 Task: Create ChildIssue0000000568 as Child Issue of Issue Issue0000000284 in Backlog  in Scrum Project Project0000000057 in Jira. Create ChildIssue0000000569 as Child Issue of Issue Issue0000000285 in Backlog  in Scrum Project Project0000000057 in Jira. Create ChildIssue0000000570 as Child Issue of Issue Issue0000000285 in Backlog  in Scrum Project Project0000000057 in Jira. Create ChildIssue0000000571 as Child Issue of Issue Issue0000000286 in Backlog  in Scrum Project Project0000000058 in Jira. Create ChildIssue0000000572 as Child Issue of Issue Issue0000000286 in Backlog  in Scrum Project Project0000000058 in Jira
Action: Mouse moved to (121, 295)
Screenshot: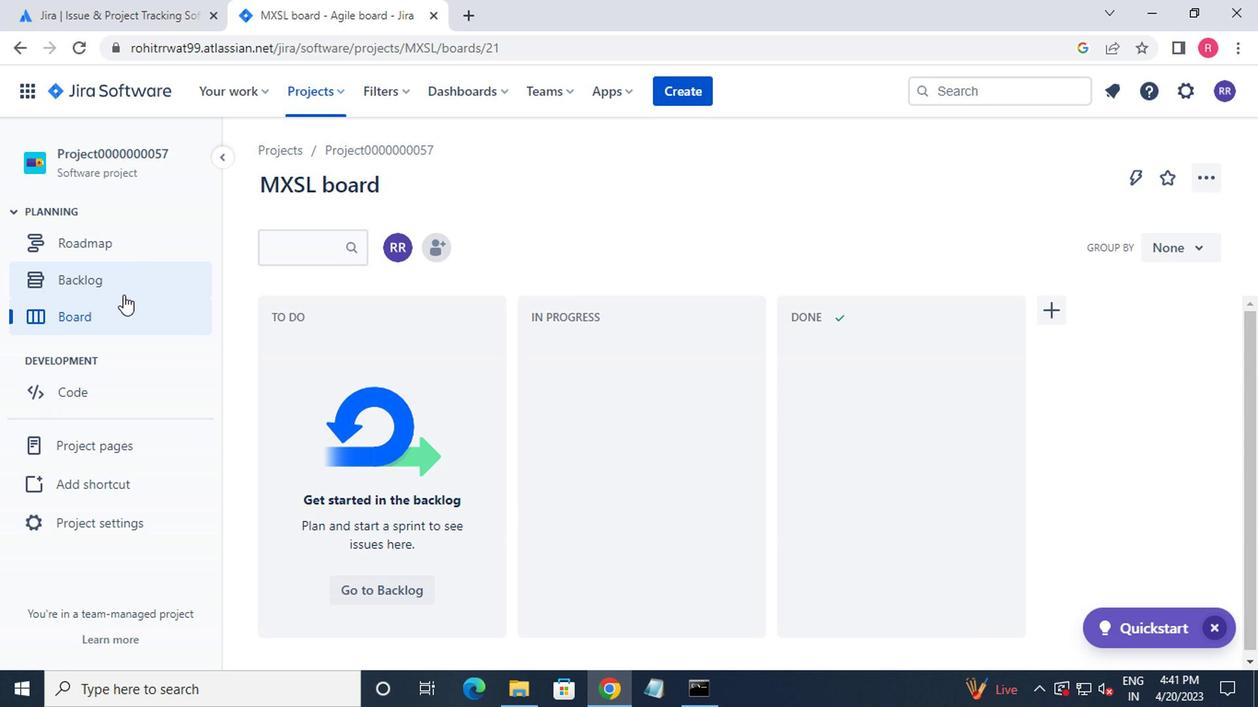 
Action: Mouse pressed left at (121, 295)
Screenshot: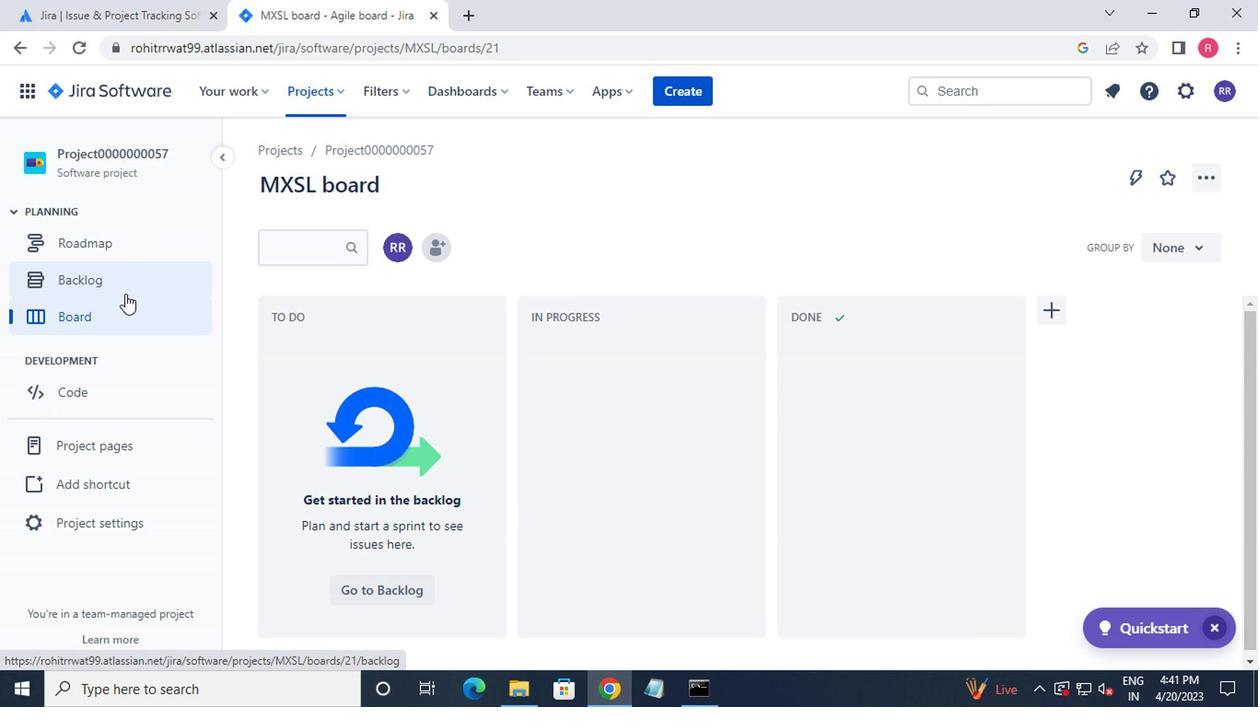 
Action: Mouse moved to (299, 321)
Screenshot: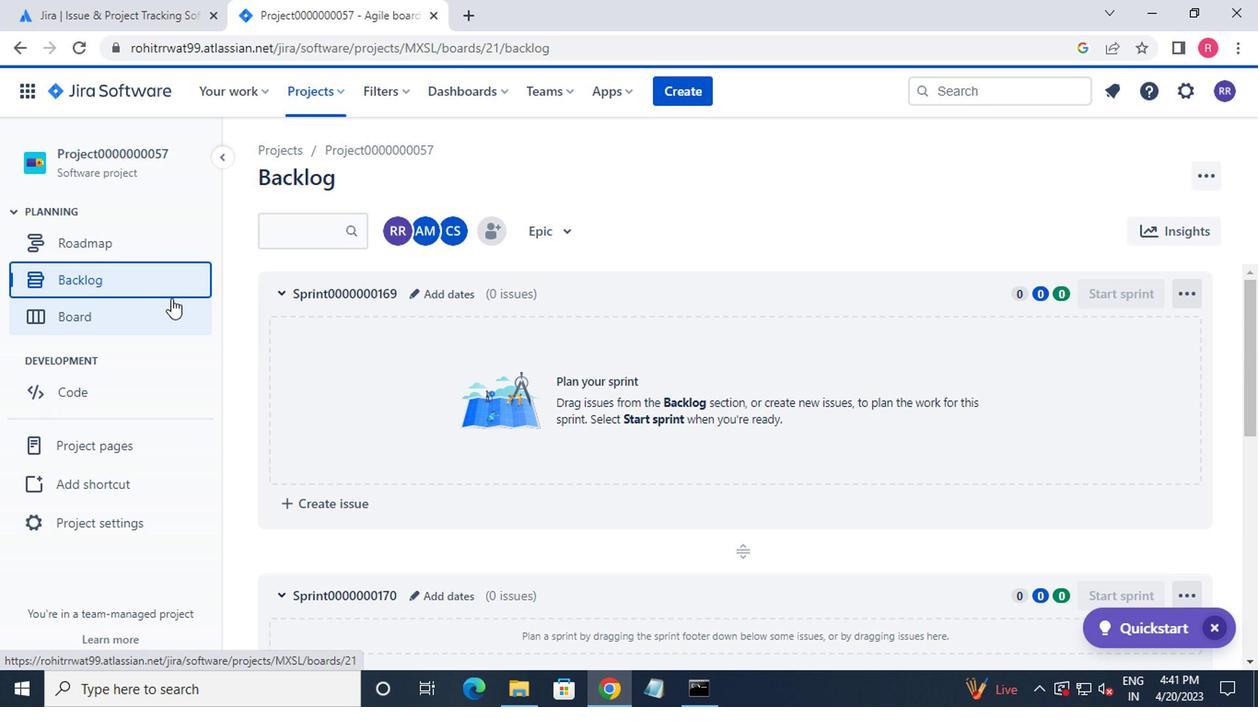
Action: Mouse scrolled (299, 320) with delta (0, 0)
Screenshot: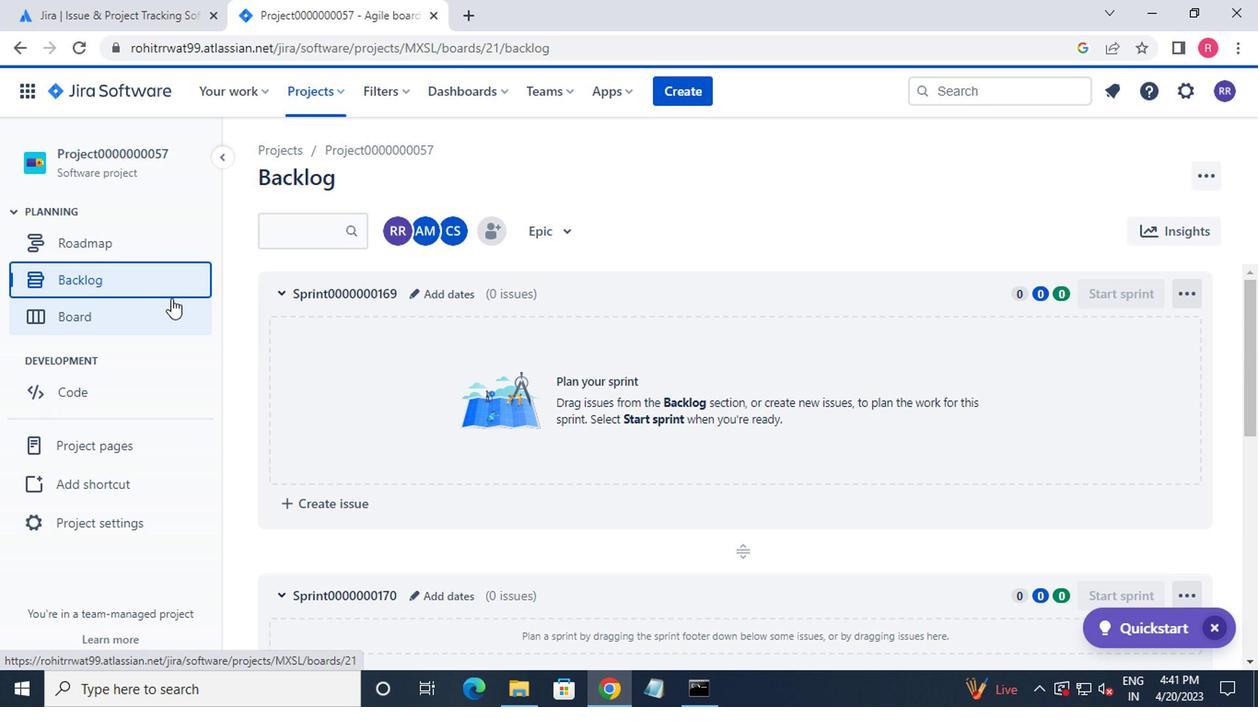 
Action: Mouse moved to (330, 321)
Screenshot: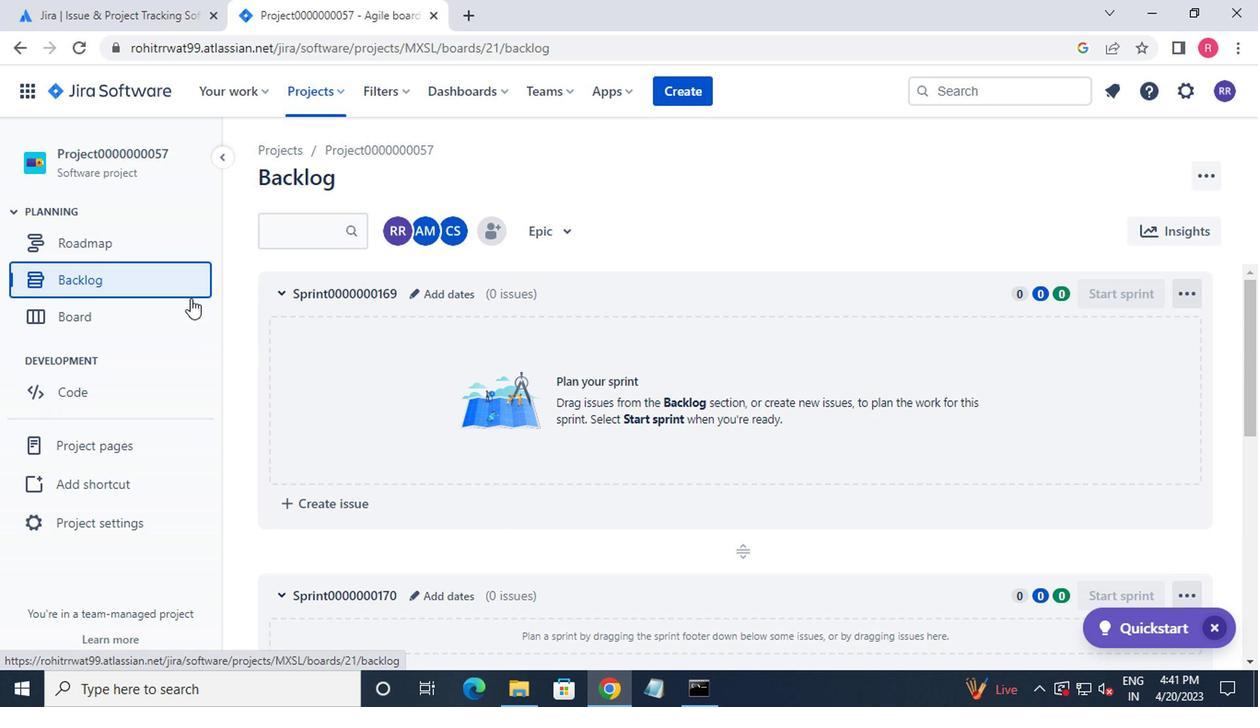 
Action: Mouse scrolled (330, 320) with delta (0, 0)
Screenshot: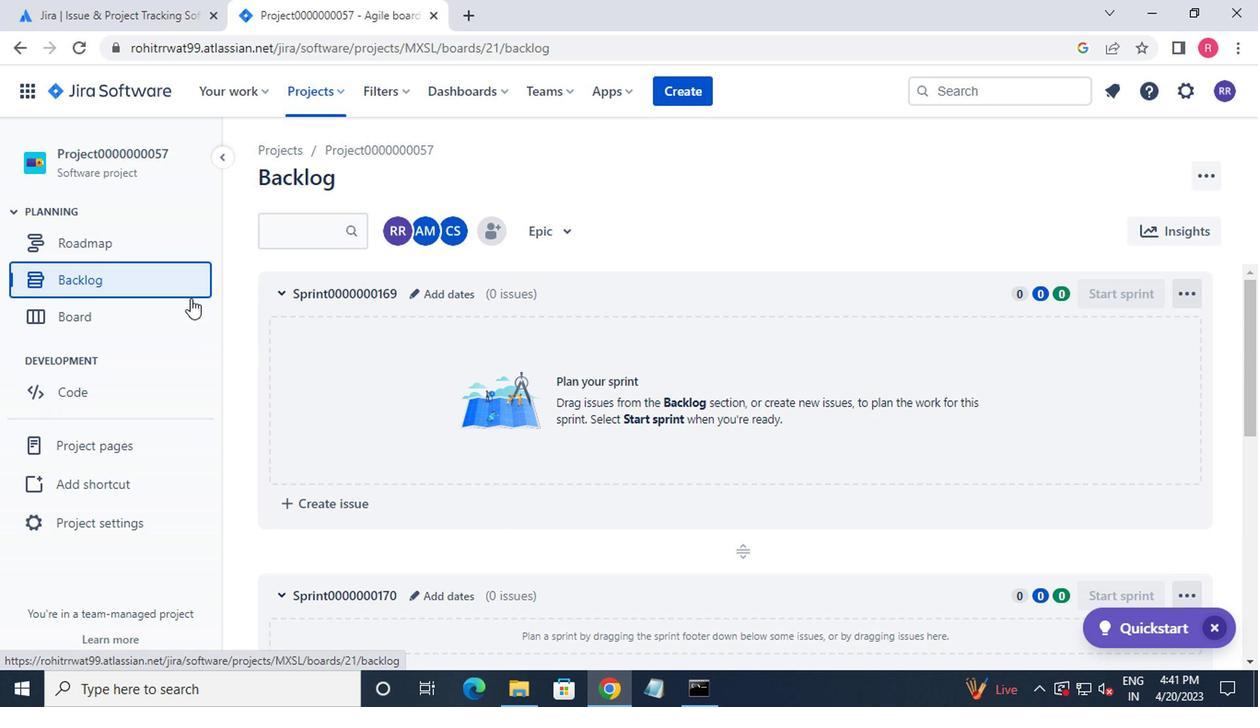 
Action: Mouse moved to (344, 320)
Screenshot: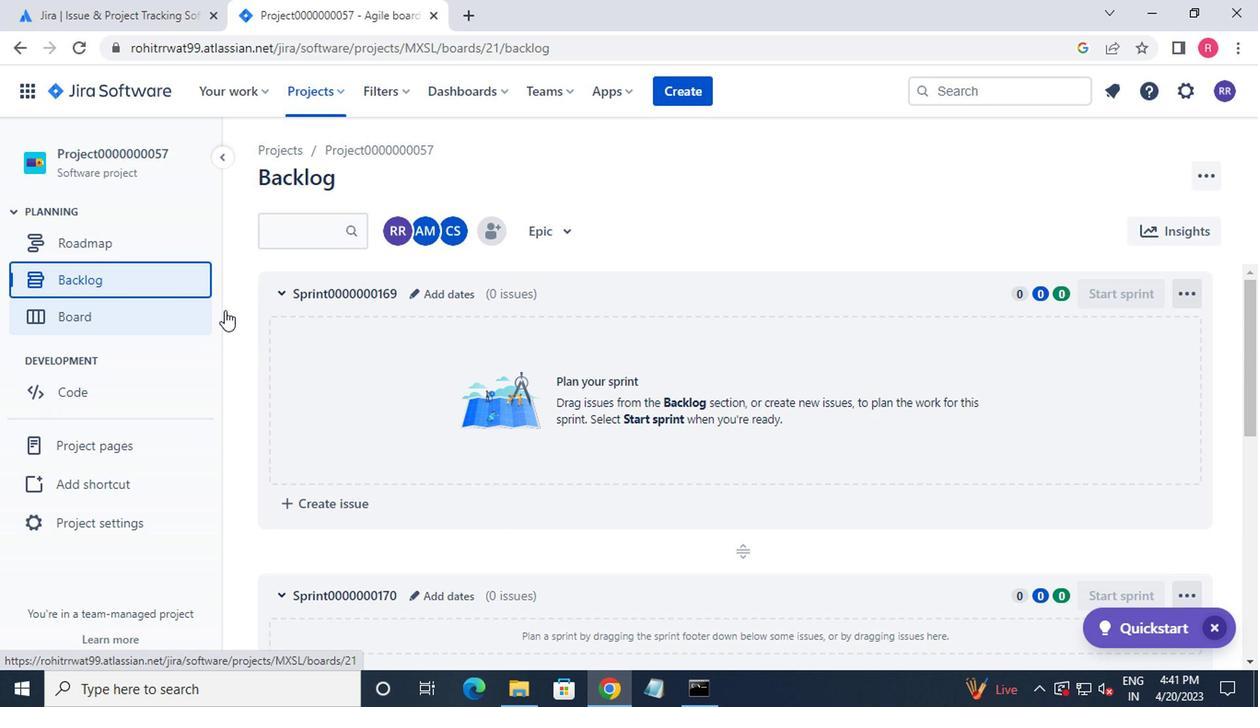 
Action: Mouse scrolled (344, 319) with delta (0, -1)
Screenshot: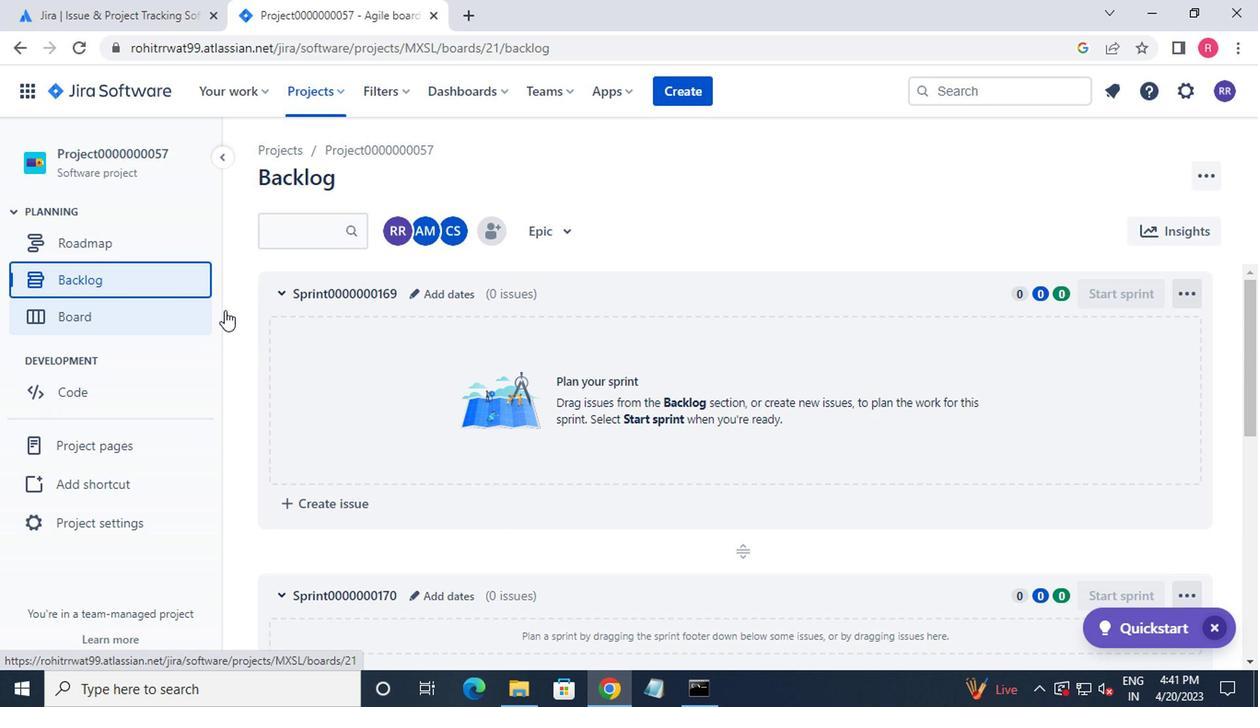 
Action: Mouse moved to (355, 320)
Screenshot: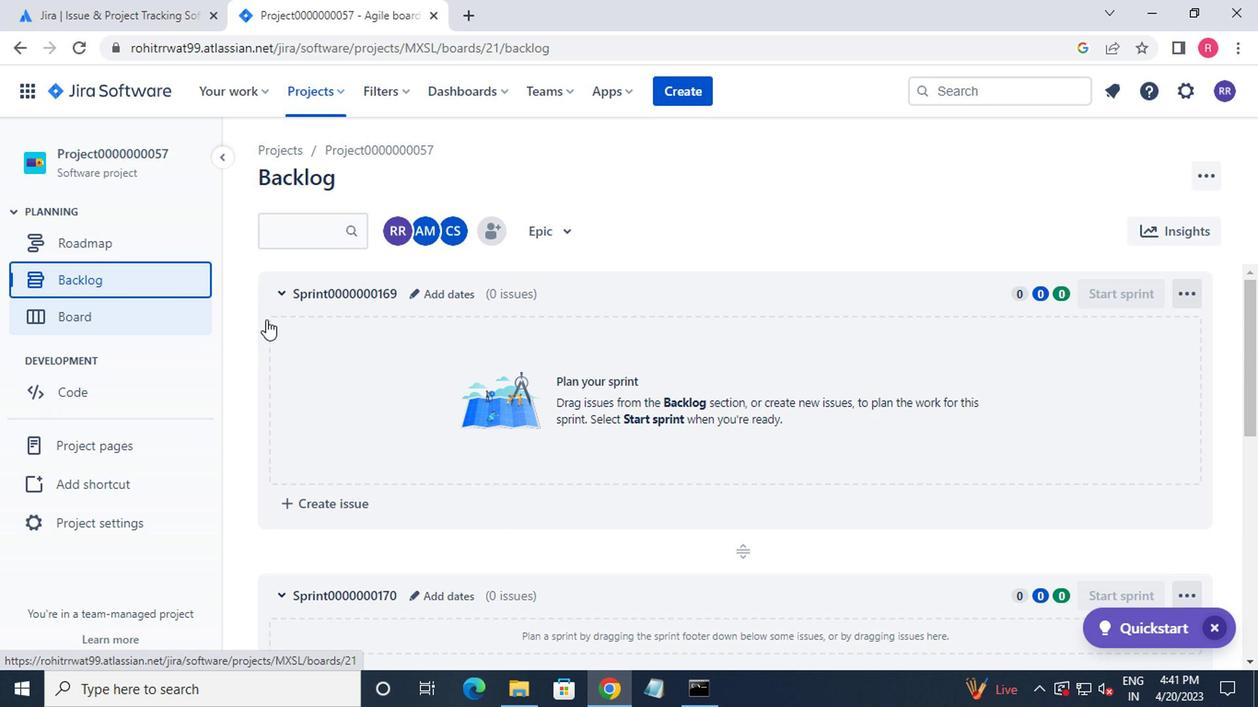 
Action: Mouse scrolled (355, 319) with delta (0, -1)
Screenshot: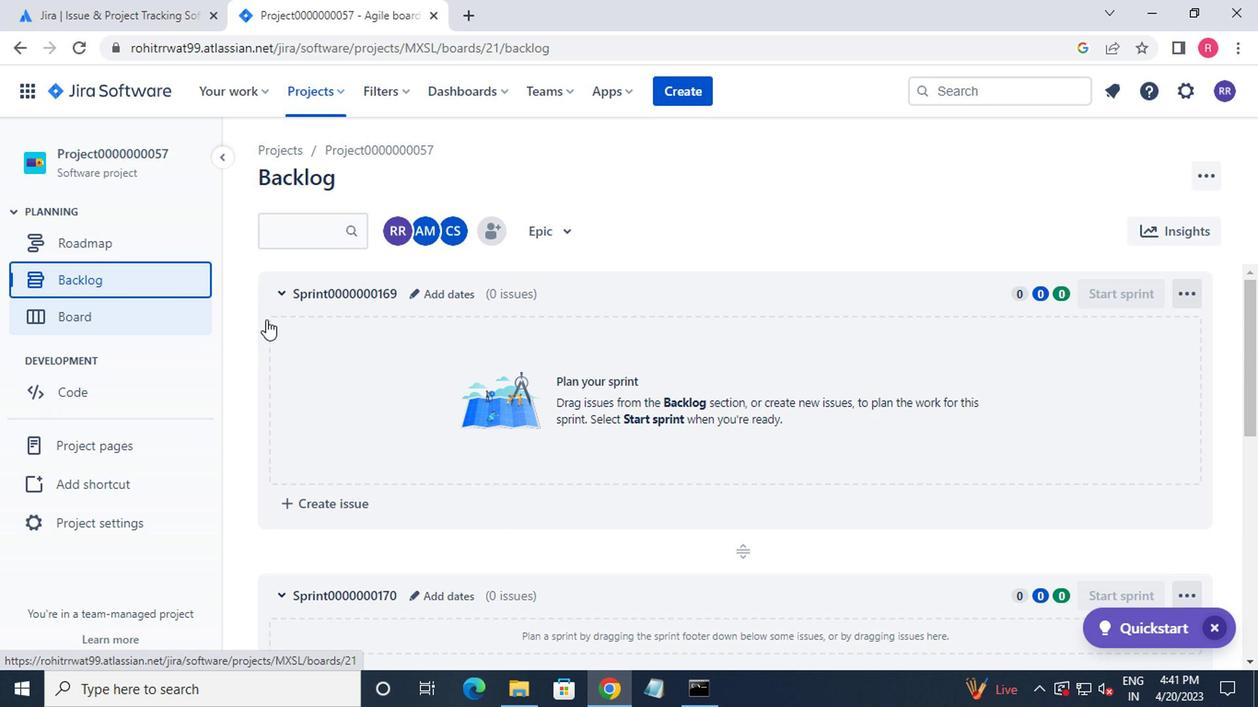 
Action: Mouse moved to (355, 320)
Screenshot: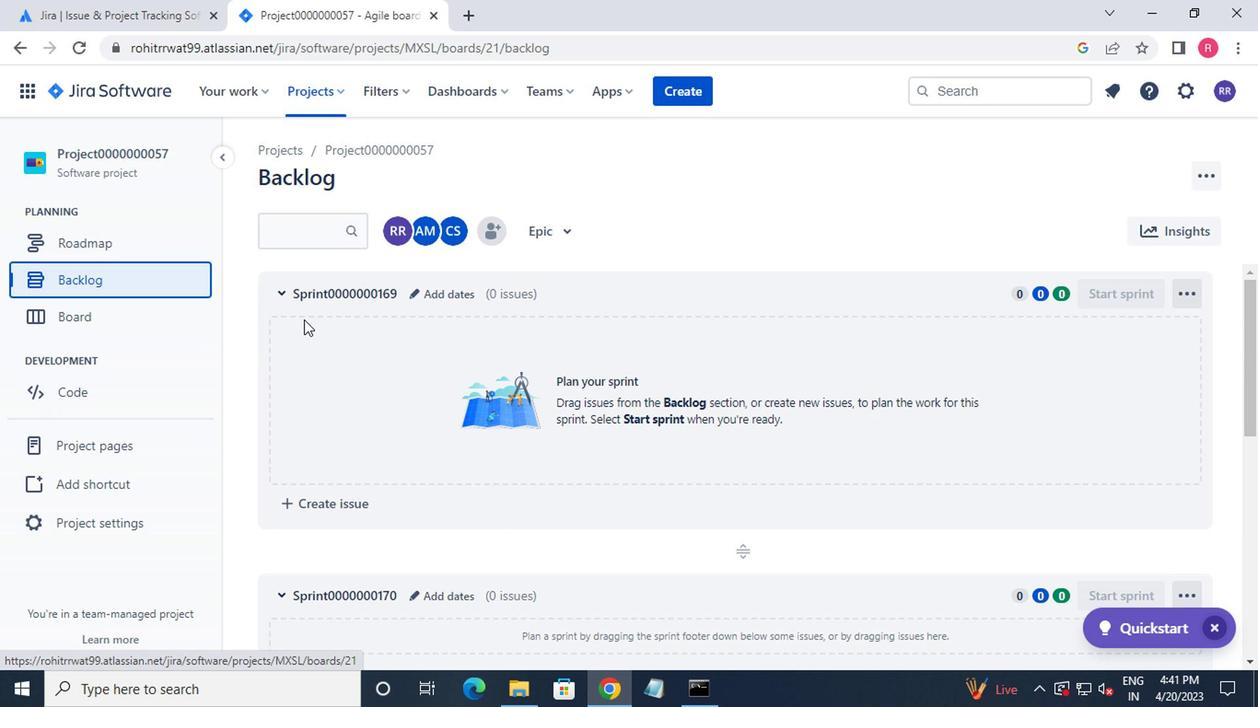 
Action: Mouse scrolled (355, 319) with delta (0, -1)
Screenshot: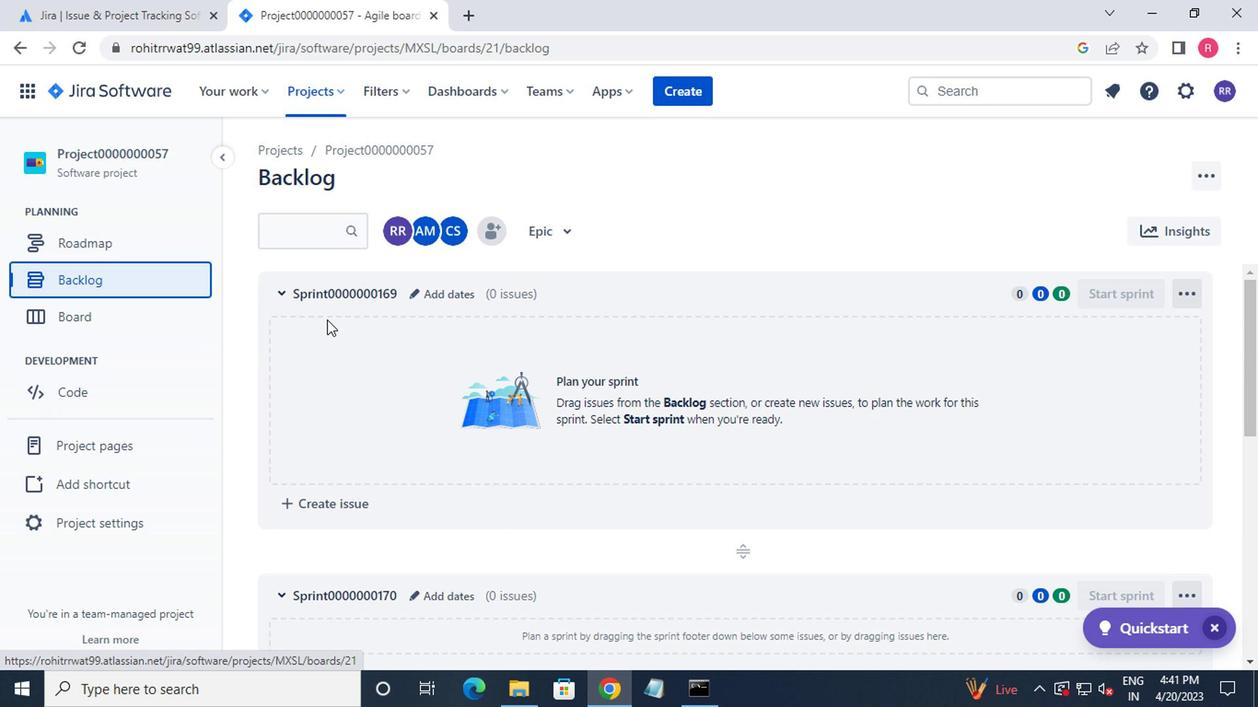 
Action: Mouse moved to (429, 387)
Screenshot: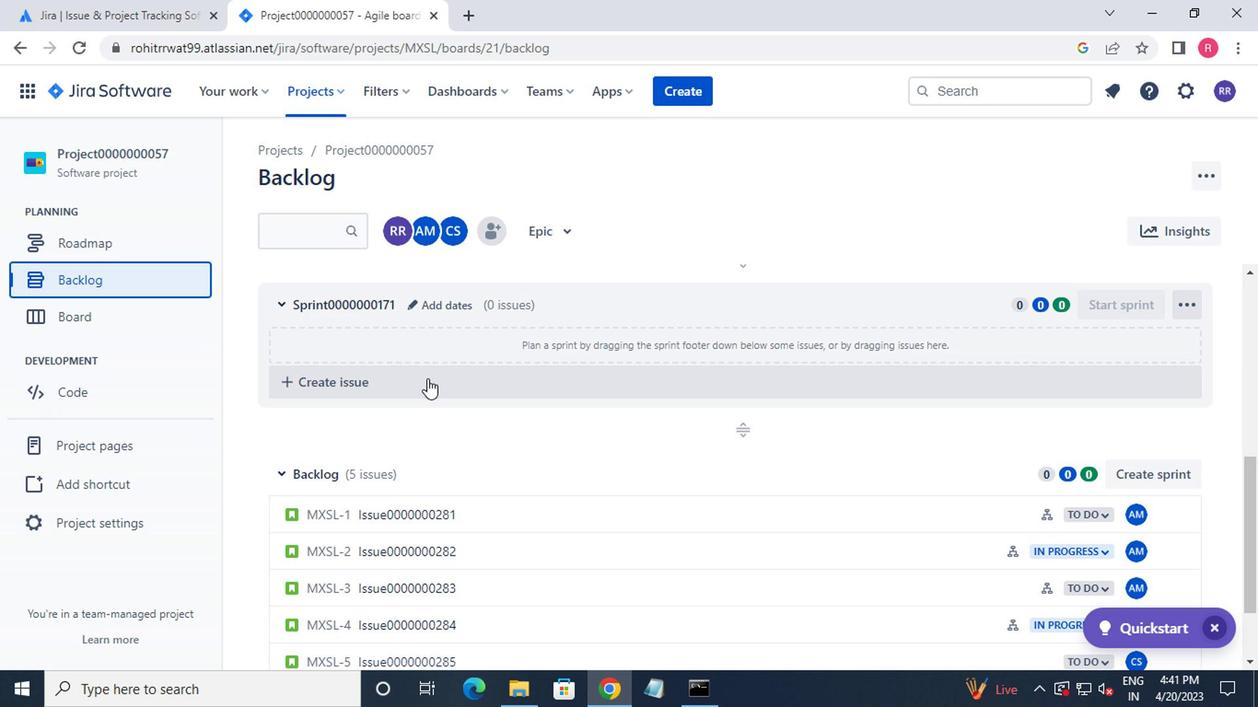 
Action: Mouse scrolled (429, 386) with delta (0, 0)
Screenshot: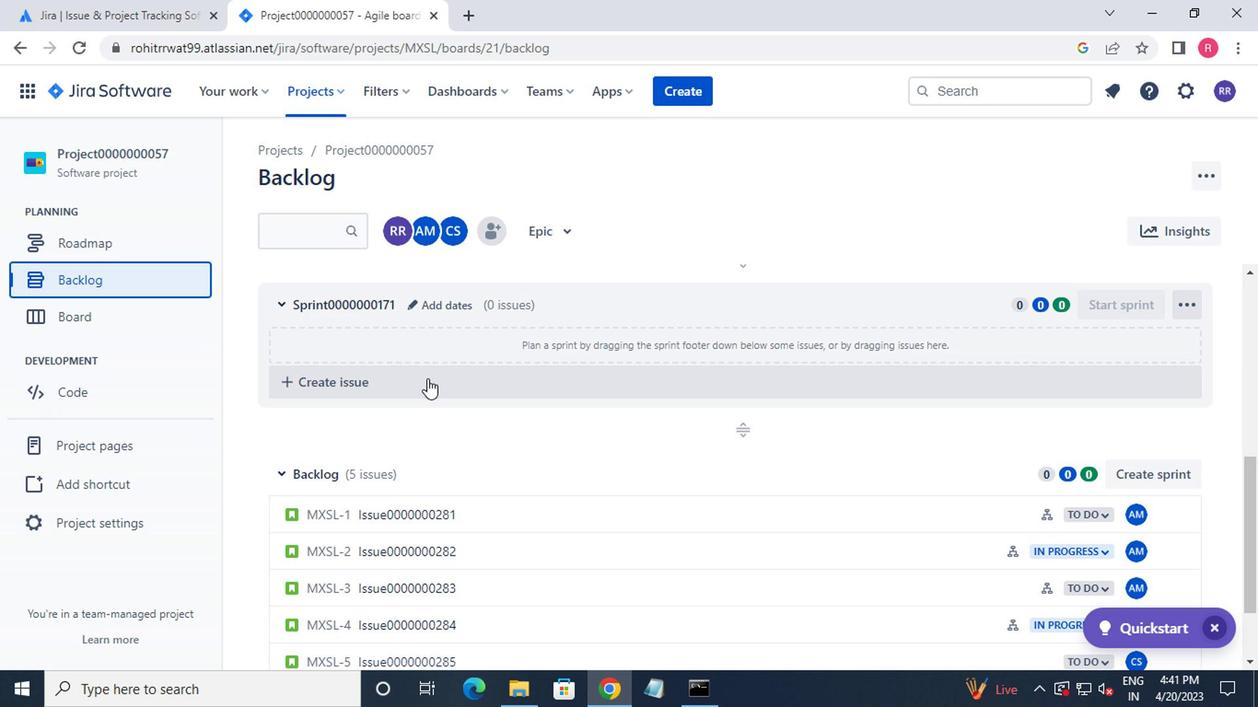 
Action: Mouse moved to (432, 389)
Screenshot: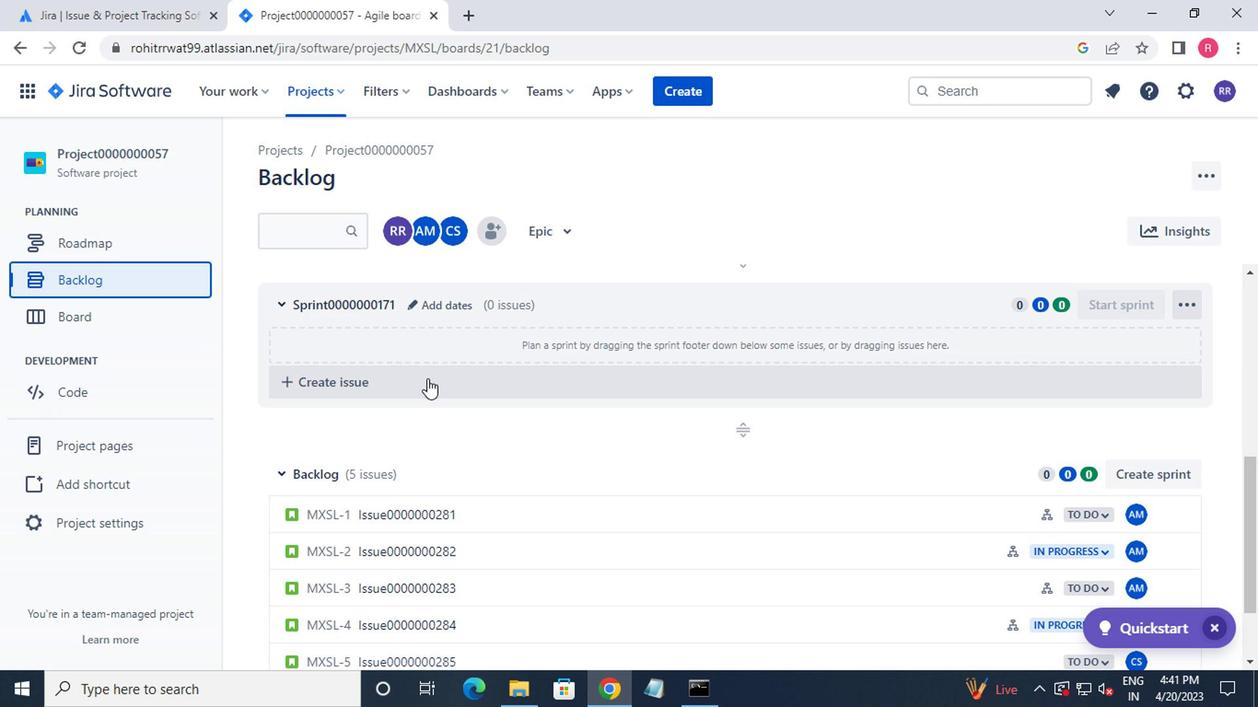 
Action: Mouse scrolled (432, 387) with delta (0, -1)
Screenshot: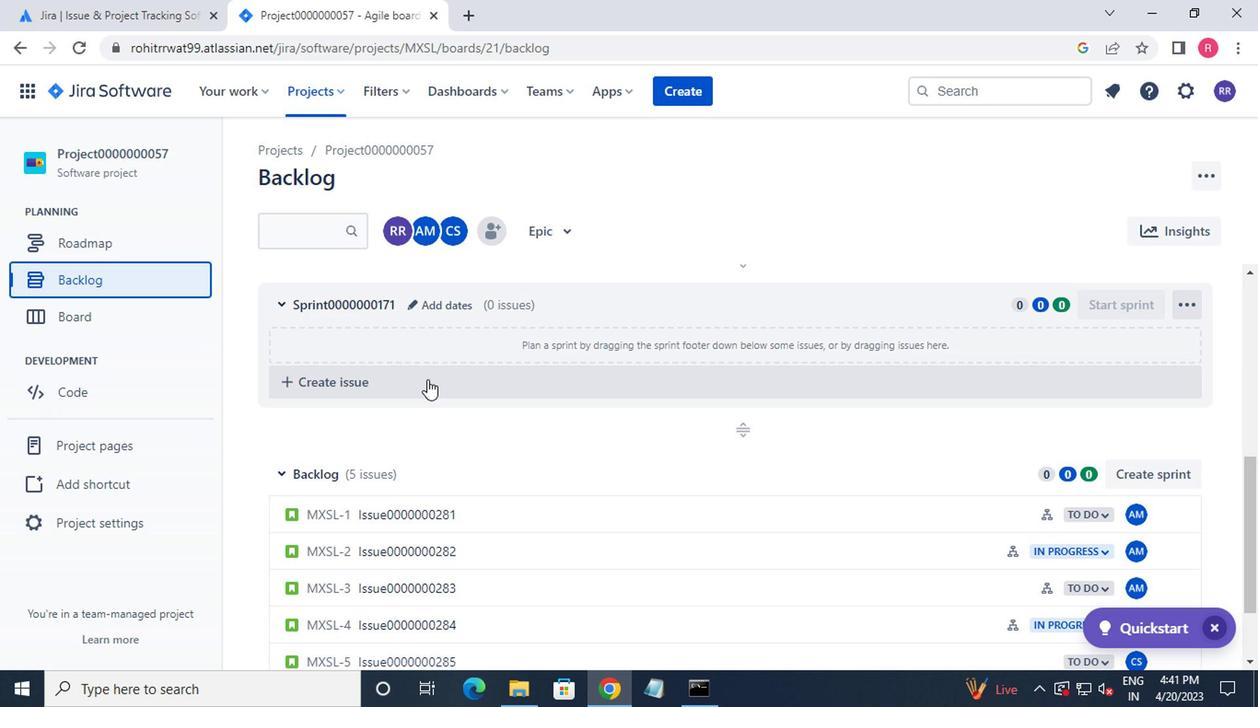 
Action: Mouse moved to (784, 523)
Screenshot: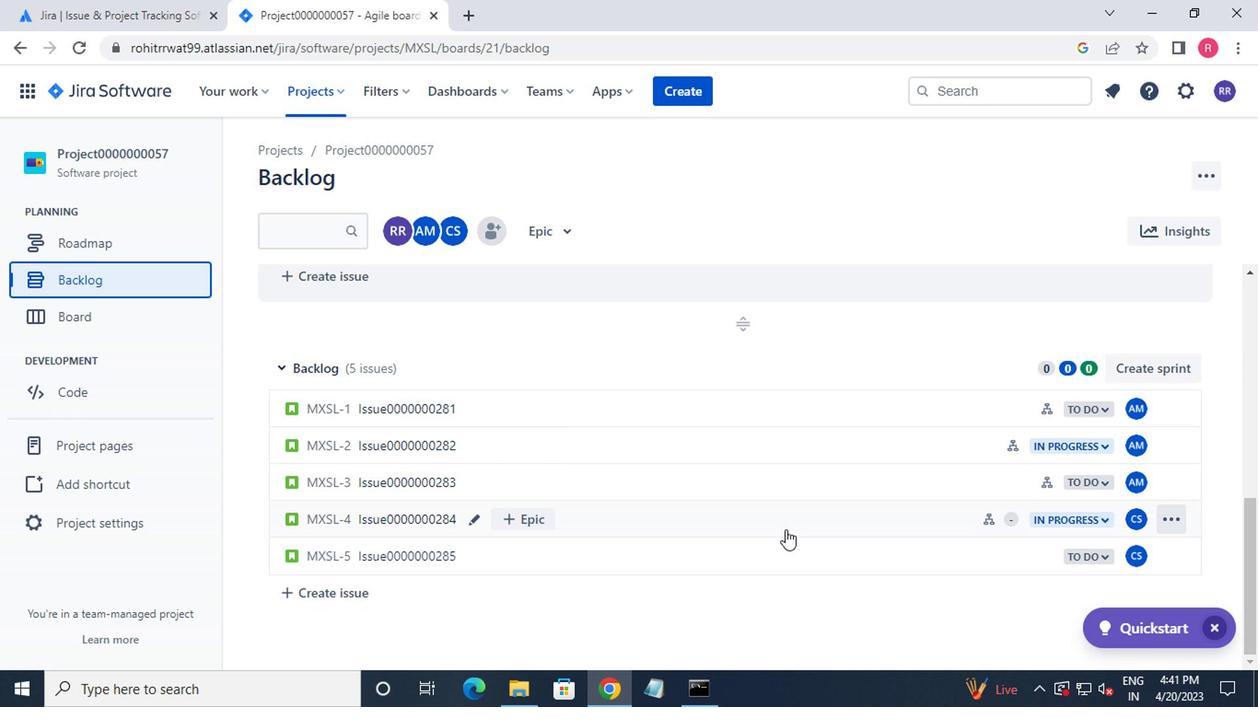 
Action: Mouse pressed left at (784, 523)
Screenshot: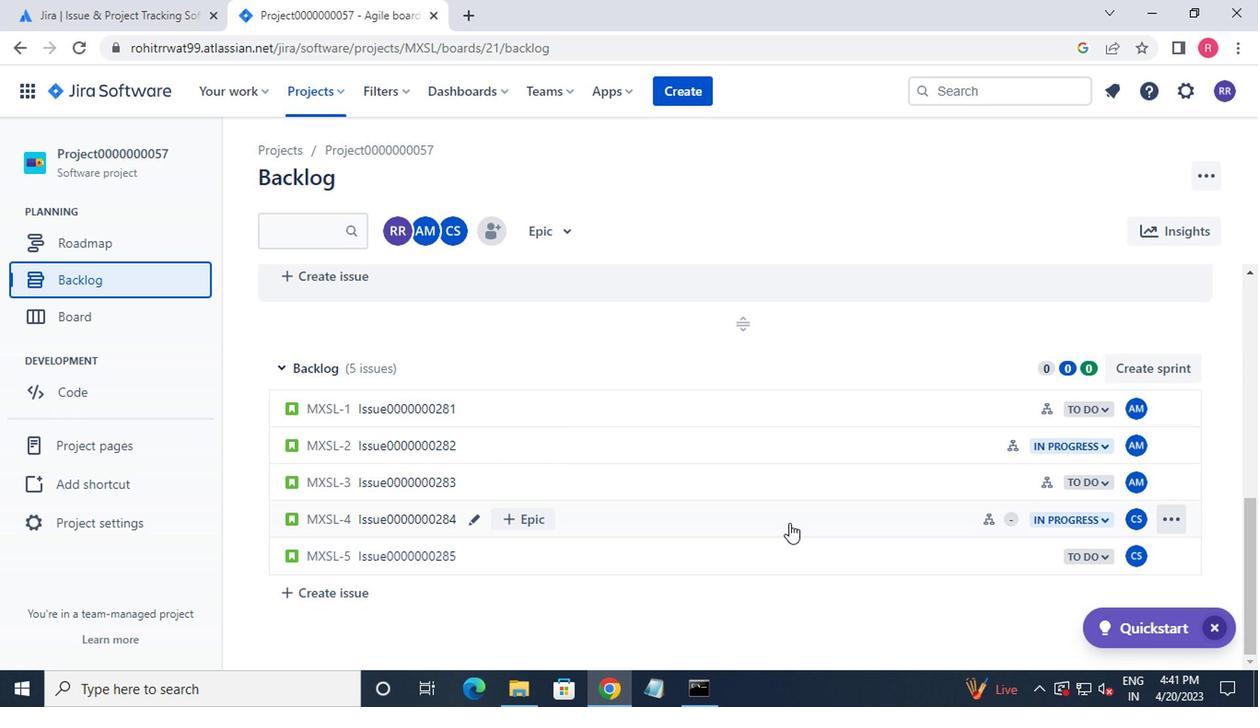 
Action: Mouse moved to (927, 368)
Screenshot: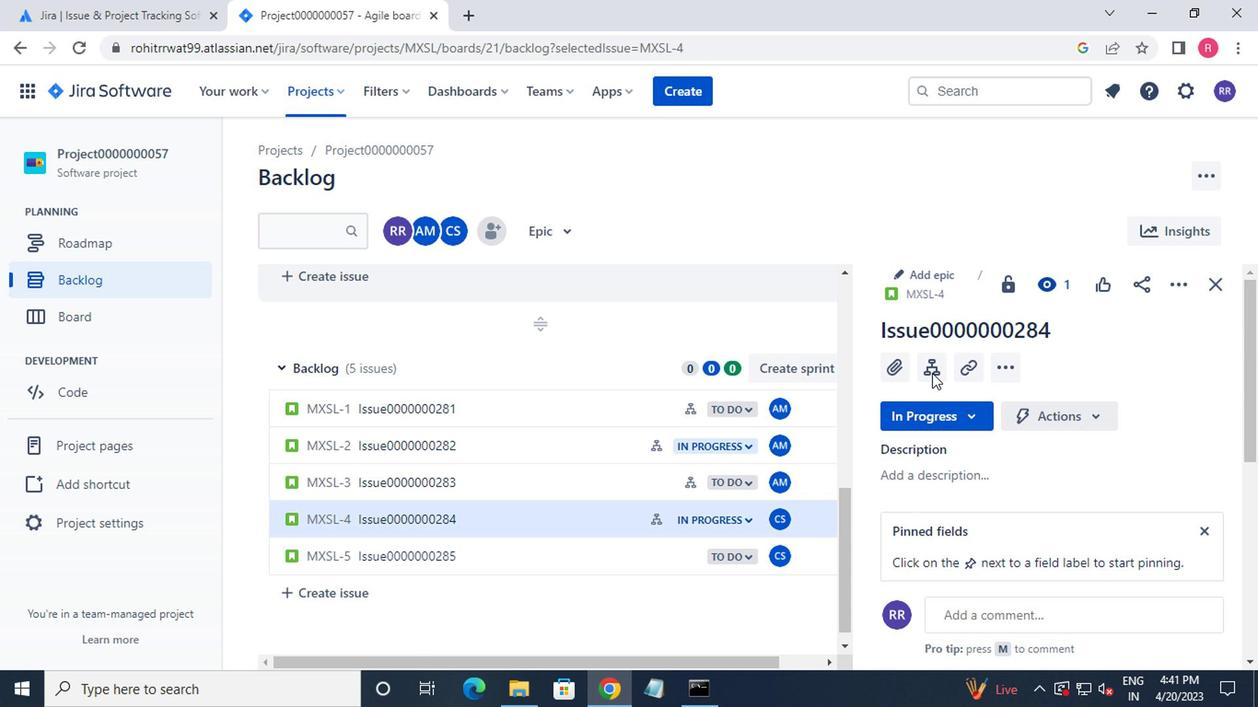 
Action: Mouse pressed left at (927, 368)
Screenshot: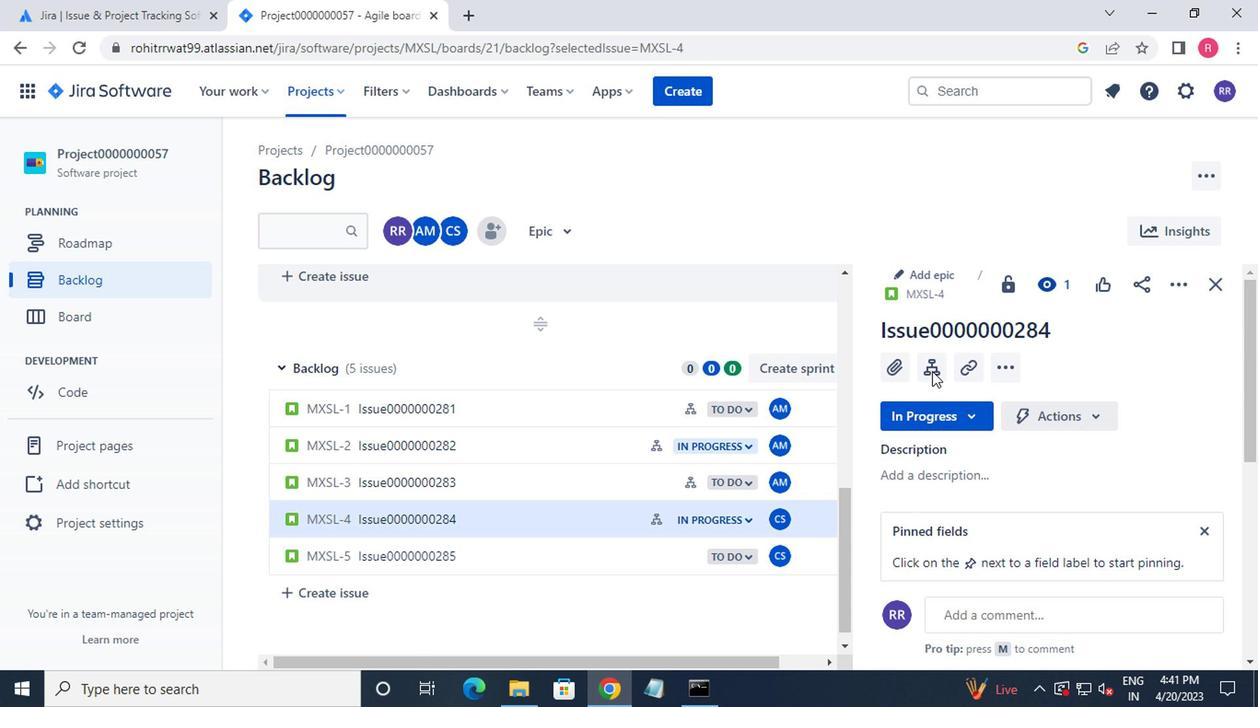 
Action: Mouse moved to (921, 463)
Screenshot: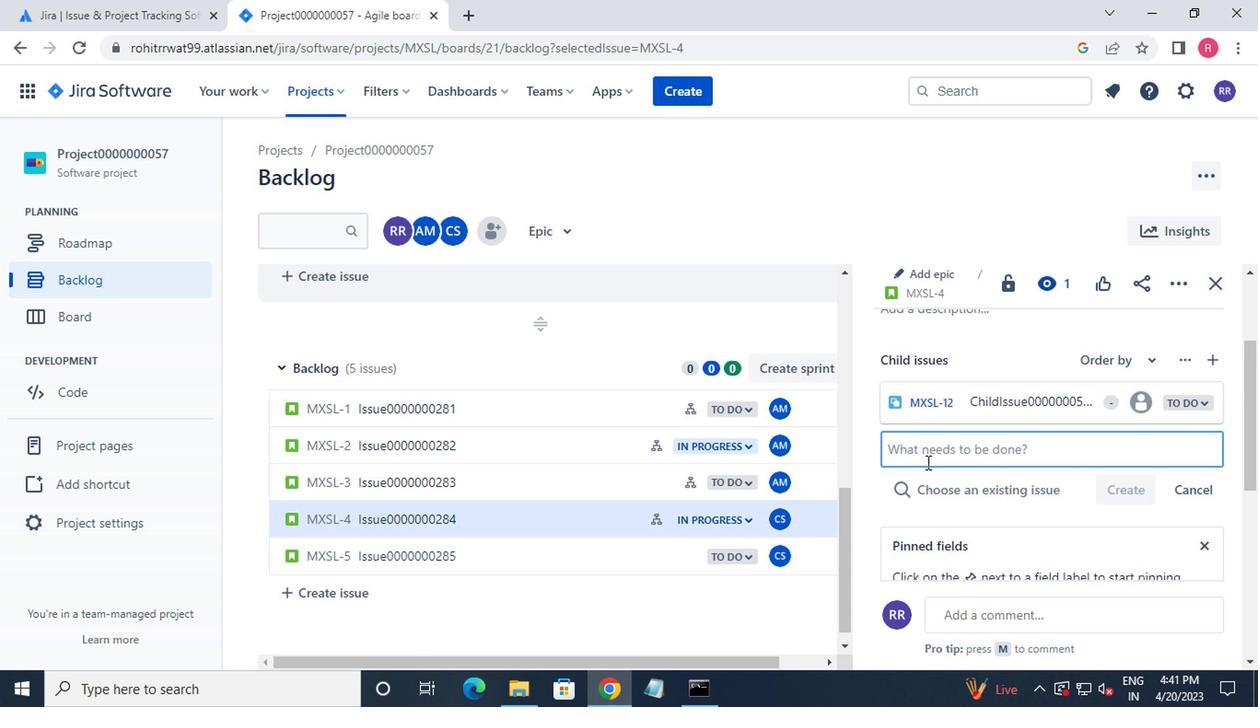 
Action: Key pressed <Key.shift><Key.shift>CHILD<Key.shift_r>ISSUE0000000284<Key.enter>
Screenshot: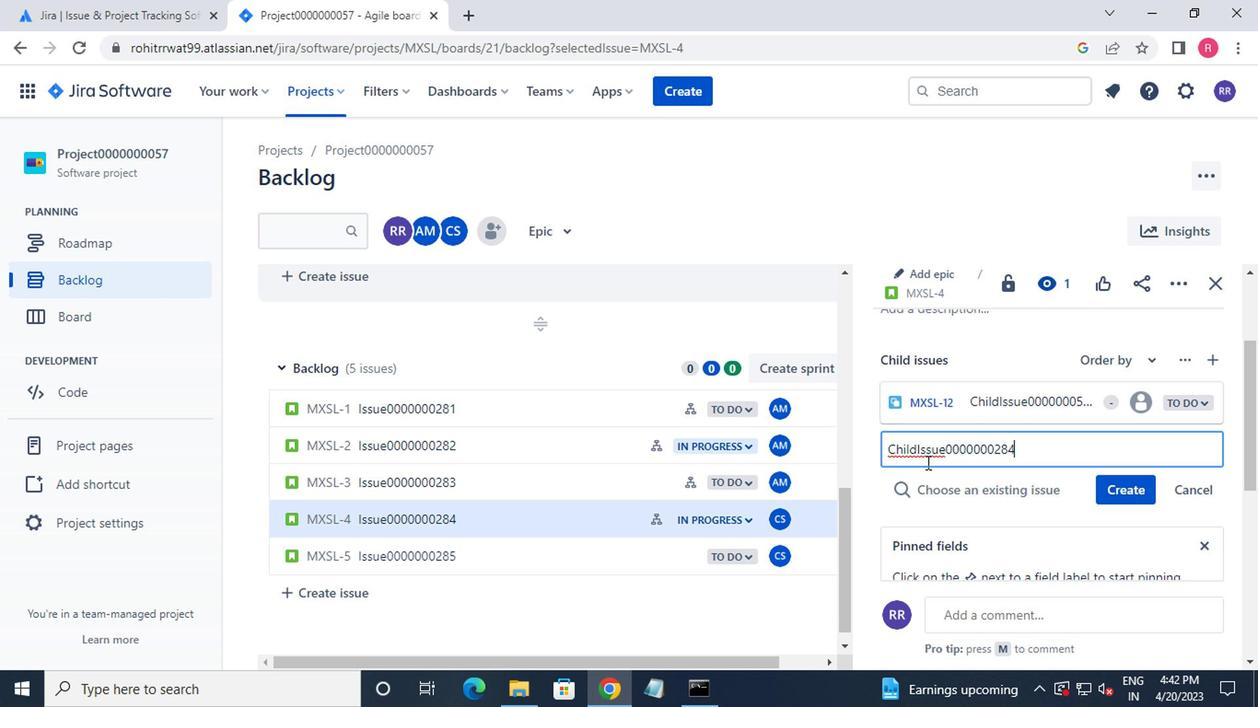 
Action: Mouse moved to (1074, 467)
Screenshot: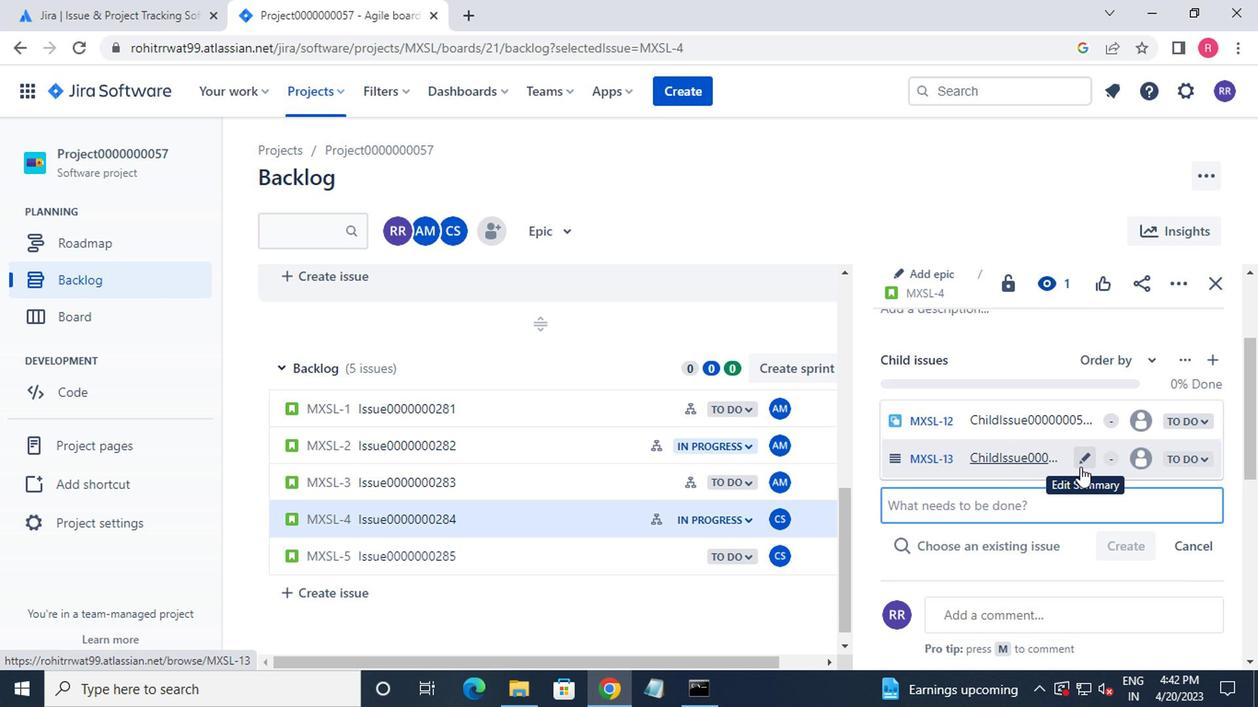 
Action: Mouse pressed left at (1074, 467)
Screenshot: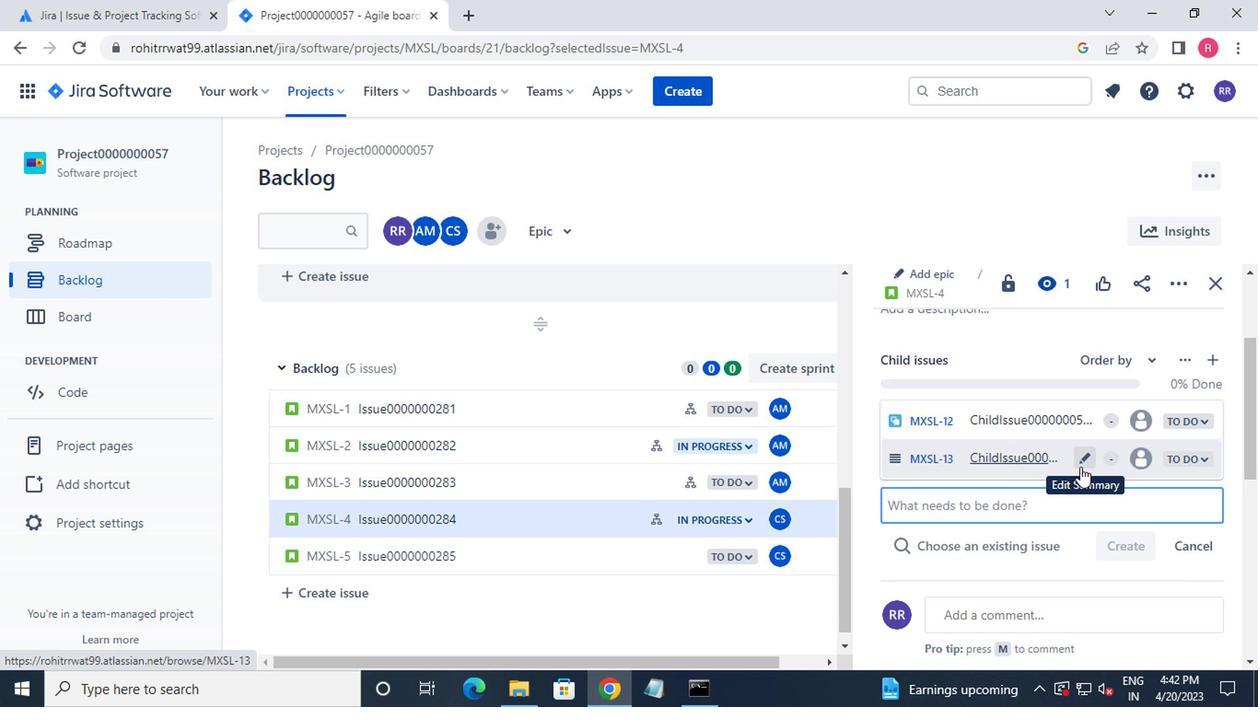 
Action: Mouse moved to (1073, 465)
Screenshot: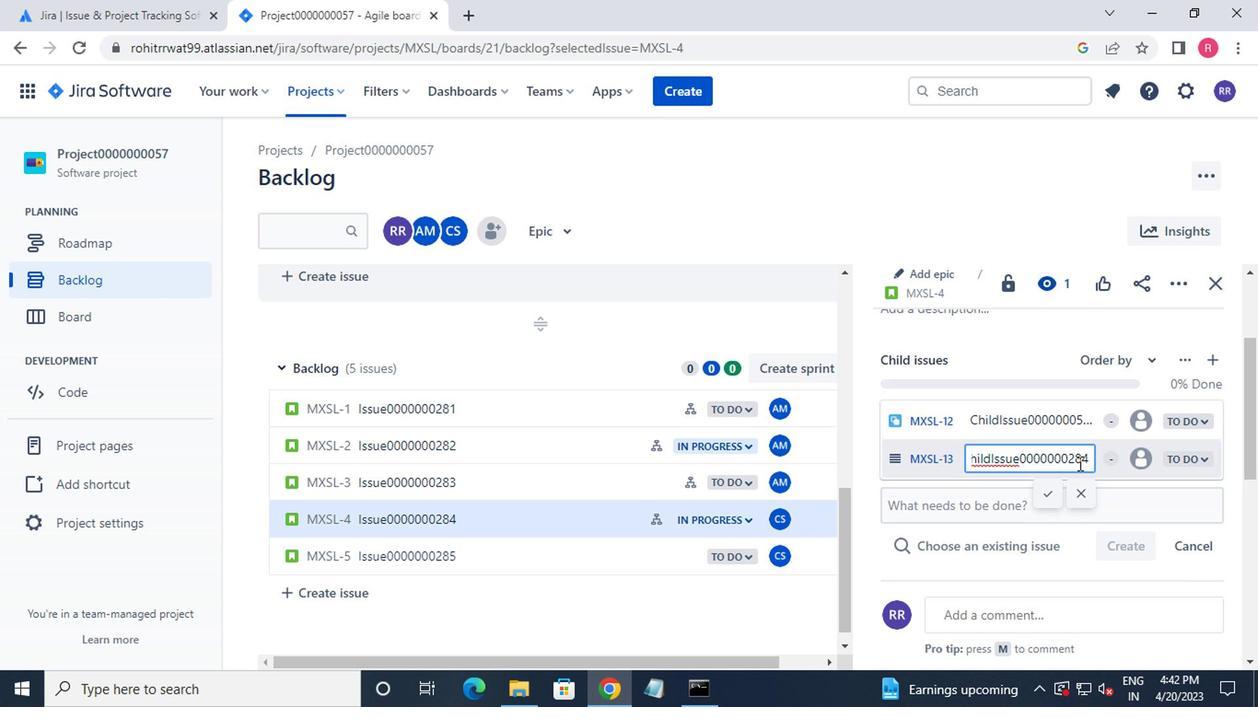 
Action: Key pressed <Key.backspace><Key.backspace><Key.backspace>568<Key.enter>
Screenshot: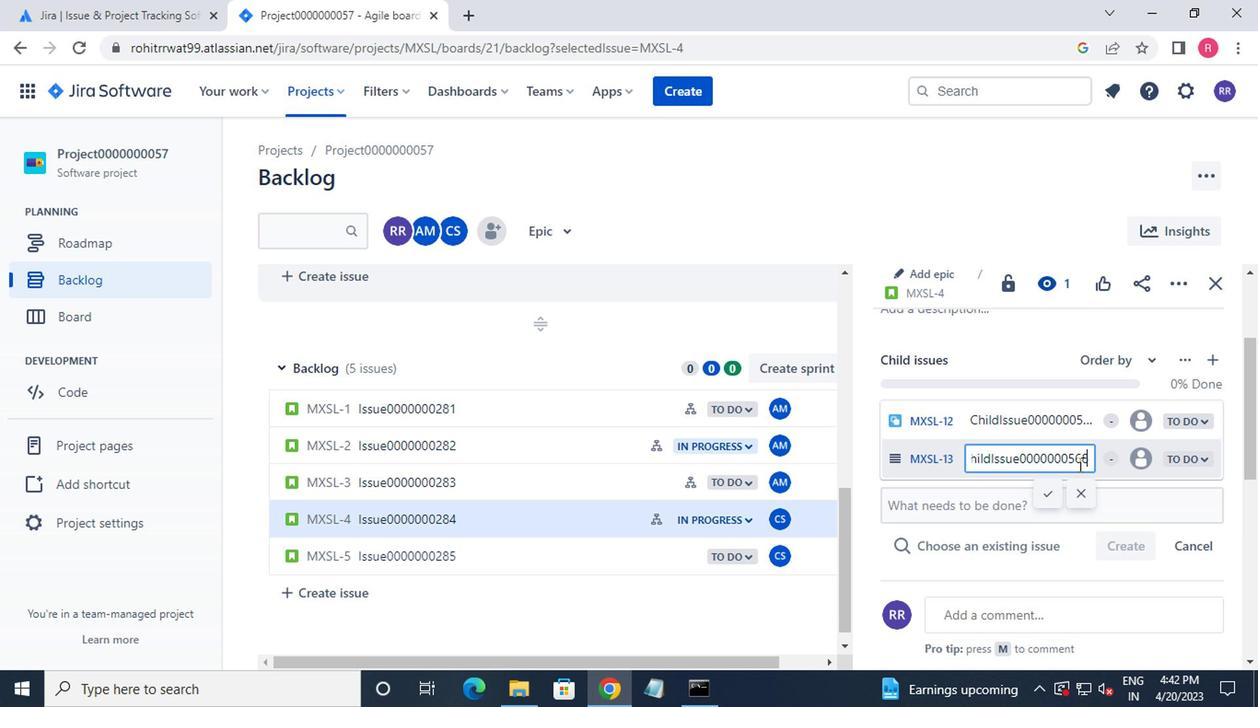 
Action: Mouse moved to (572, 551)
Screenshot: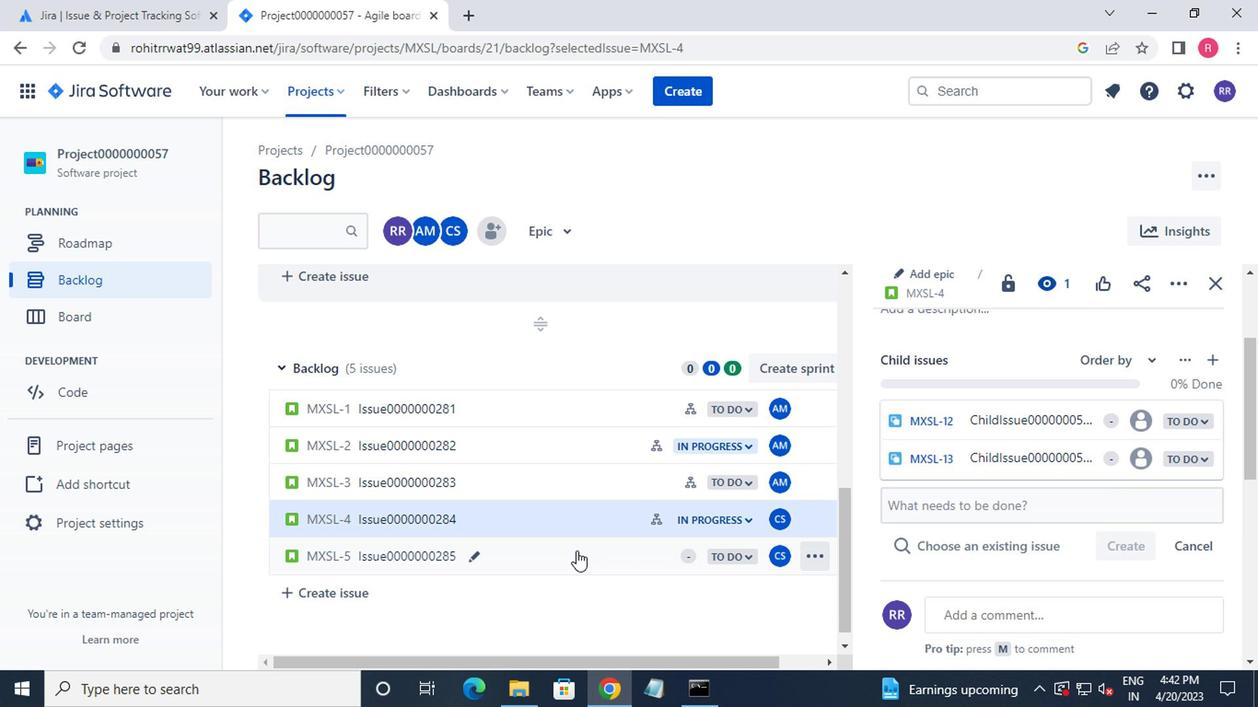 
Action: Mouse pressed left at (572, 551)
Screenshot: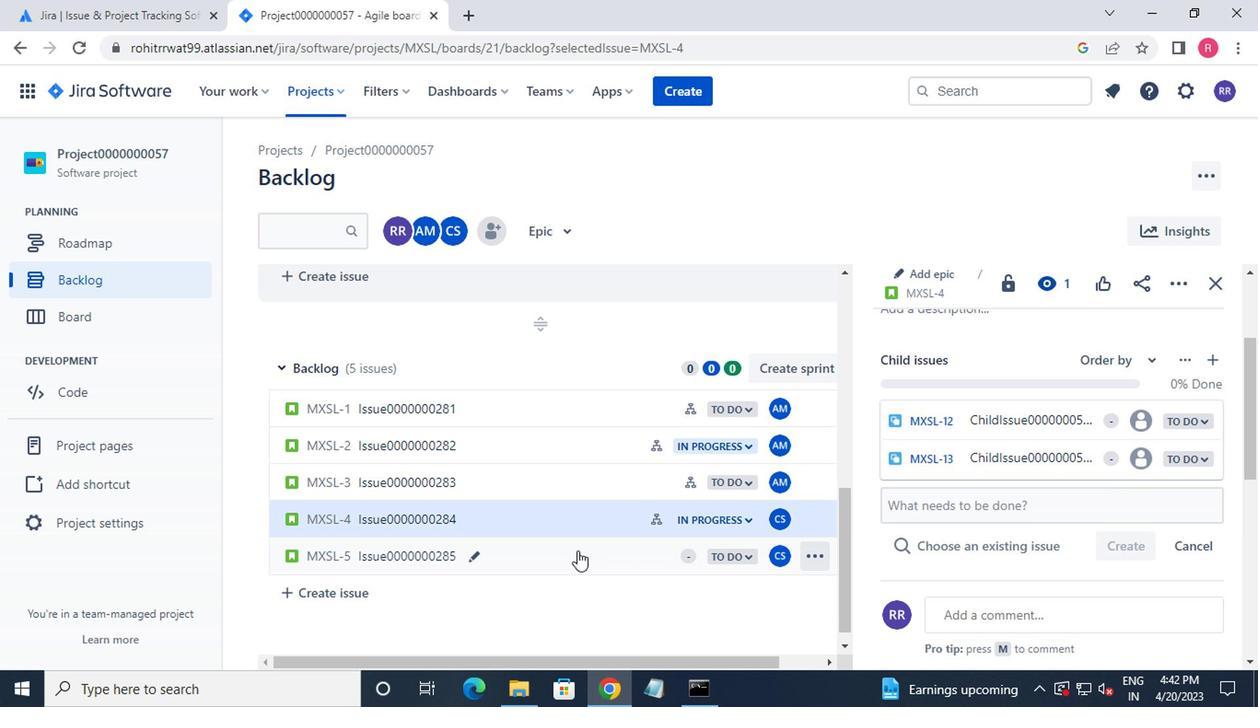 
Action: Mouse moved to (940, 374)
Screenshot: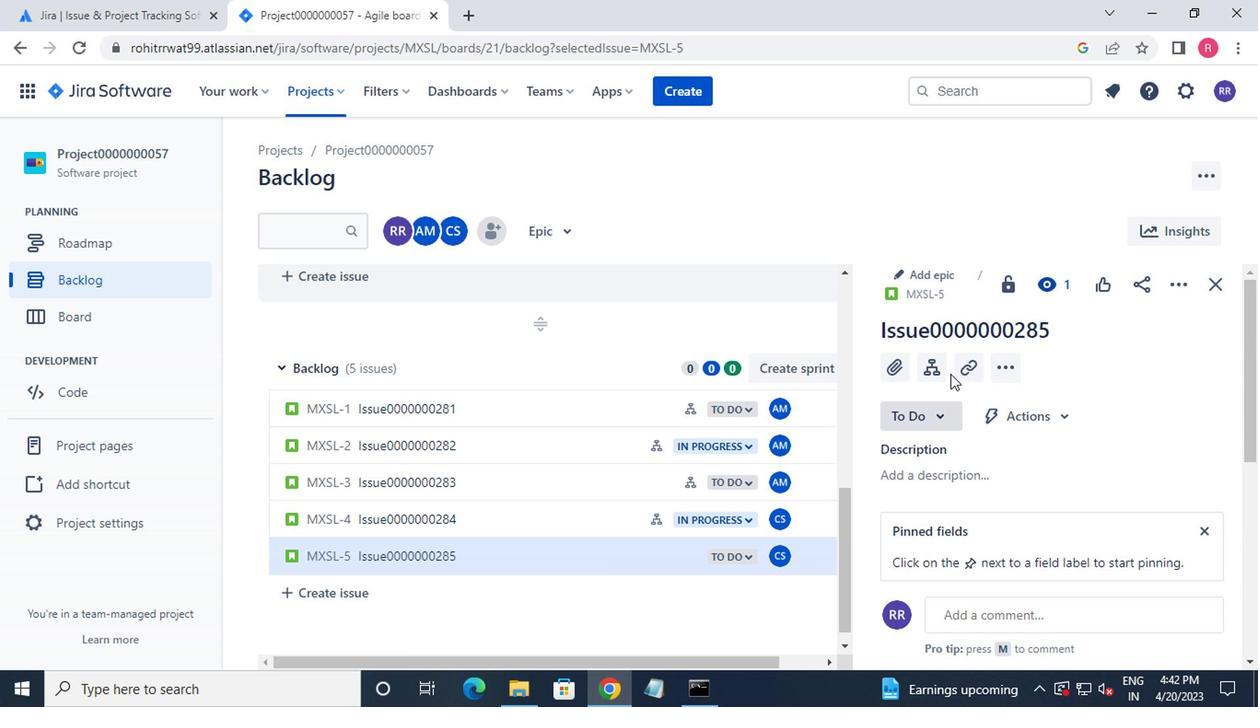 
Action: Mouse pressed left at (940, 374)
Screenshot: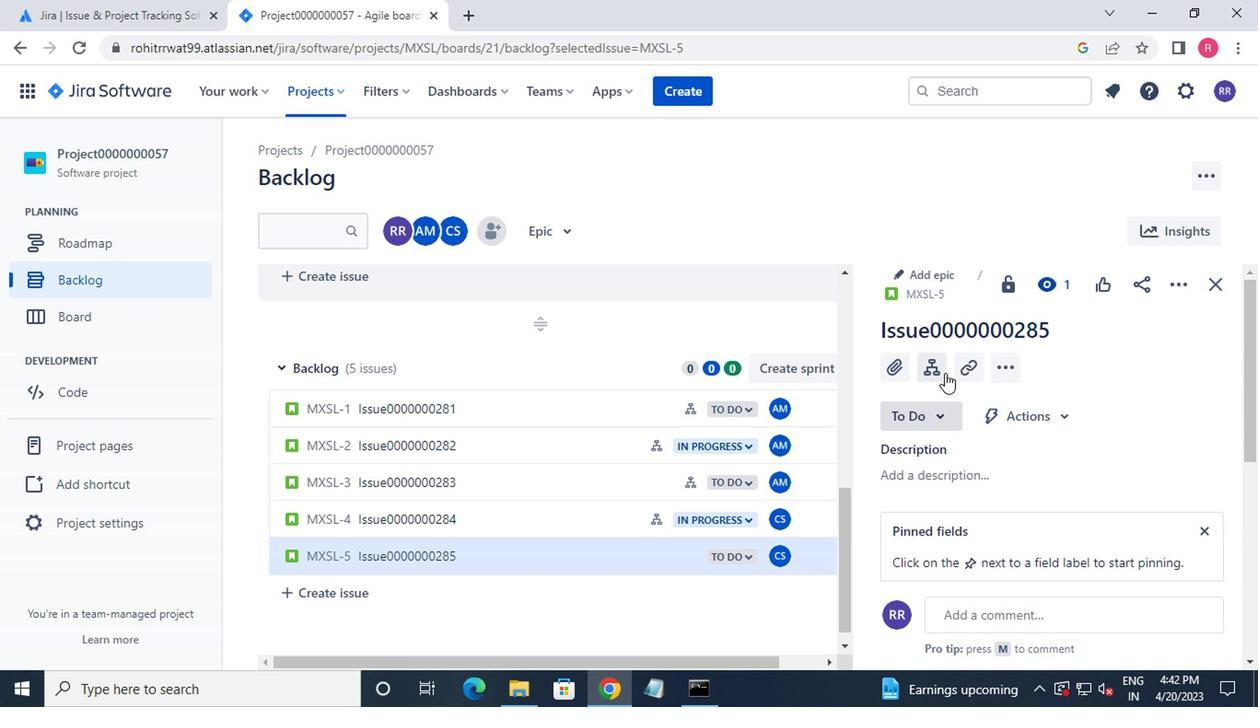 
Action: Mouse moved to (941, 474)
Screenshot: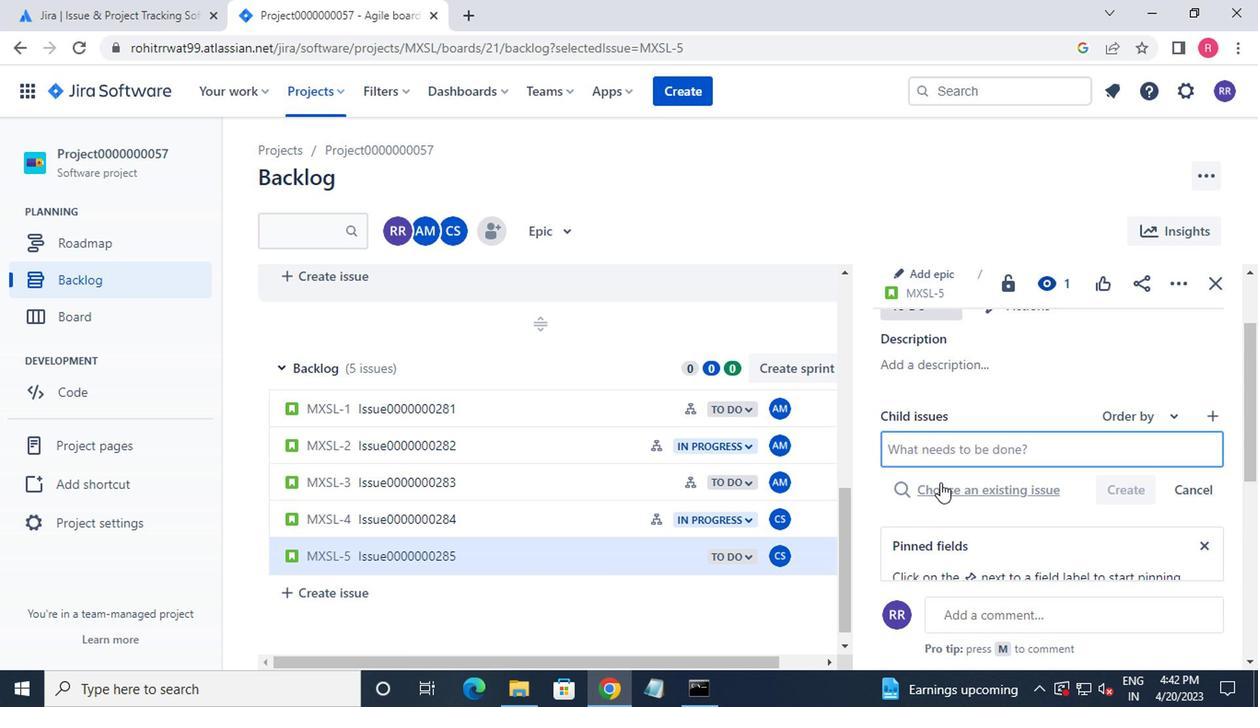 
Action: Key pressed <Key.shift>CHILD<Key.shift_r>ISSUE000000
Screenshot: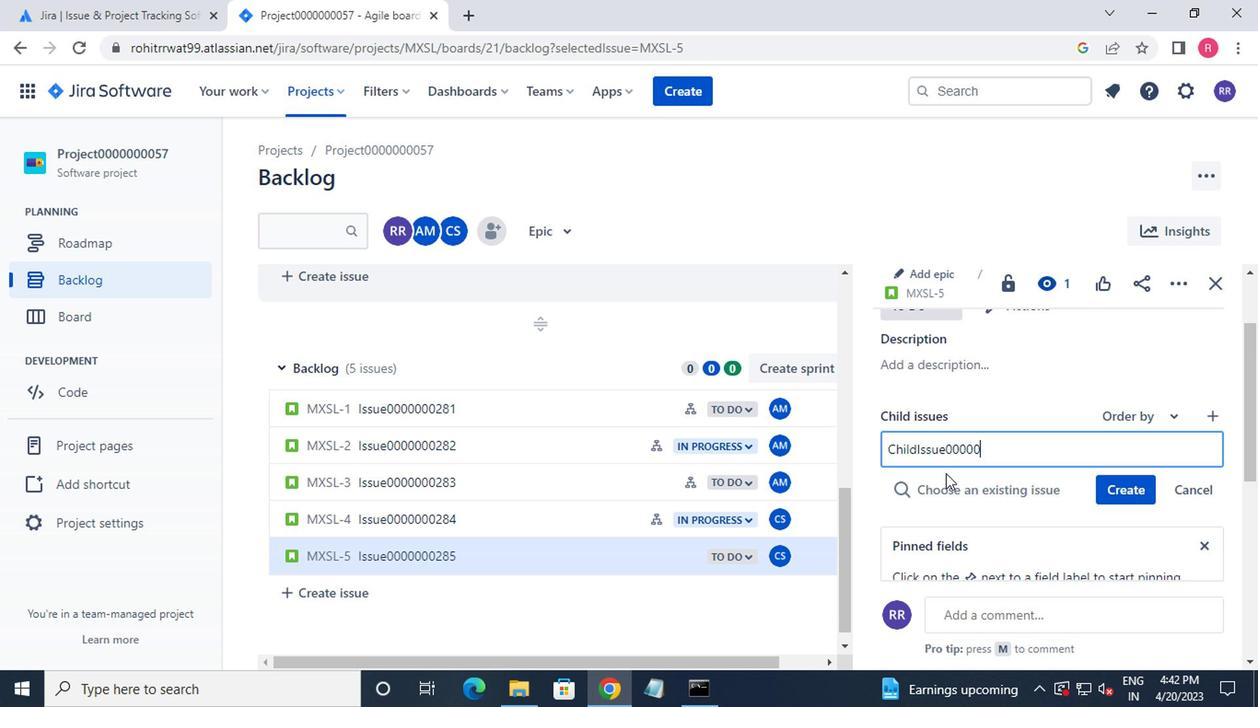 
Action: Mouse moved to (961, 460)
Screenshot: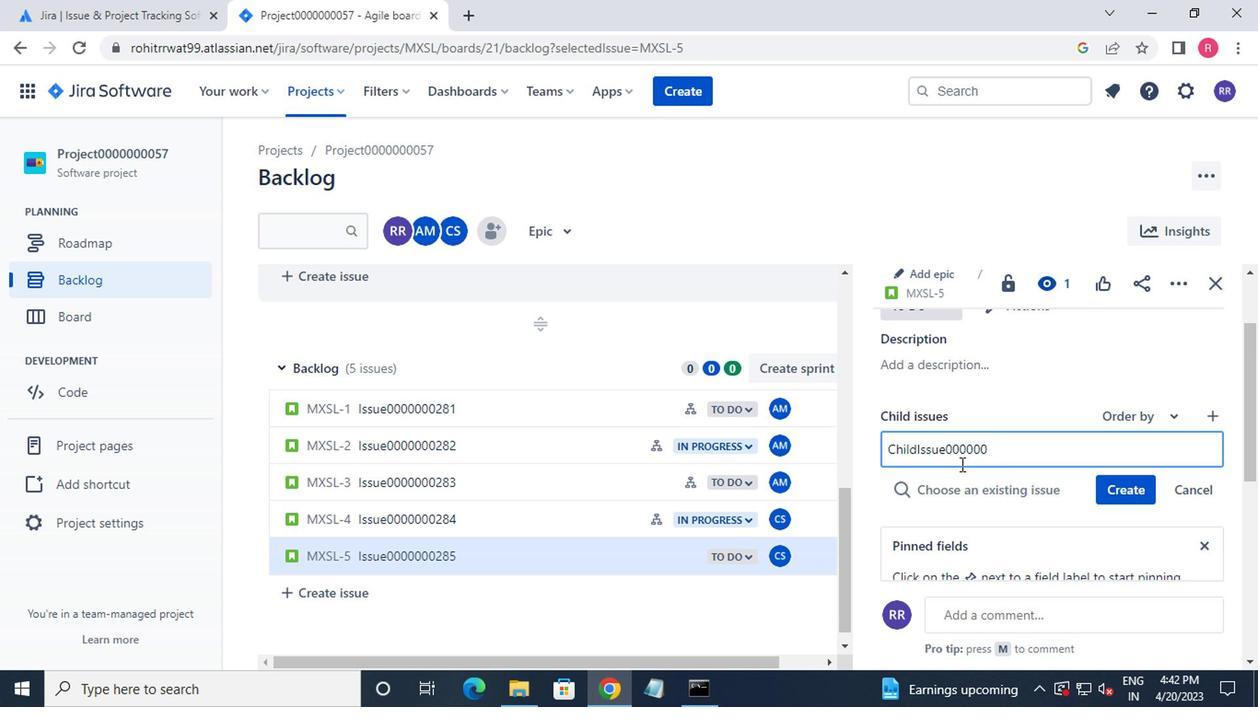 
Action: Key pressed 0
Screenshot: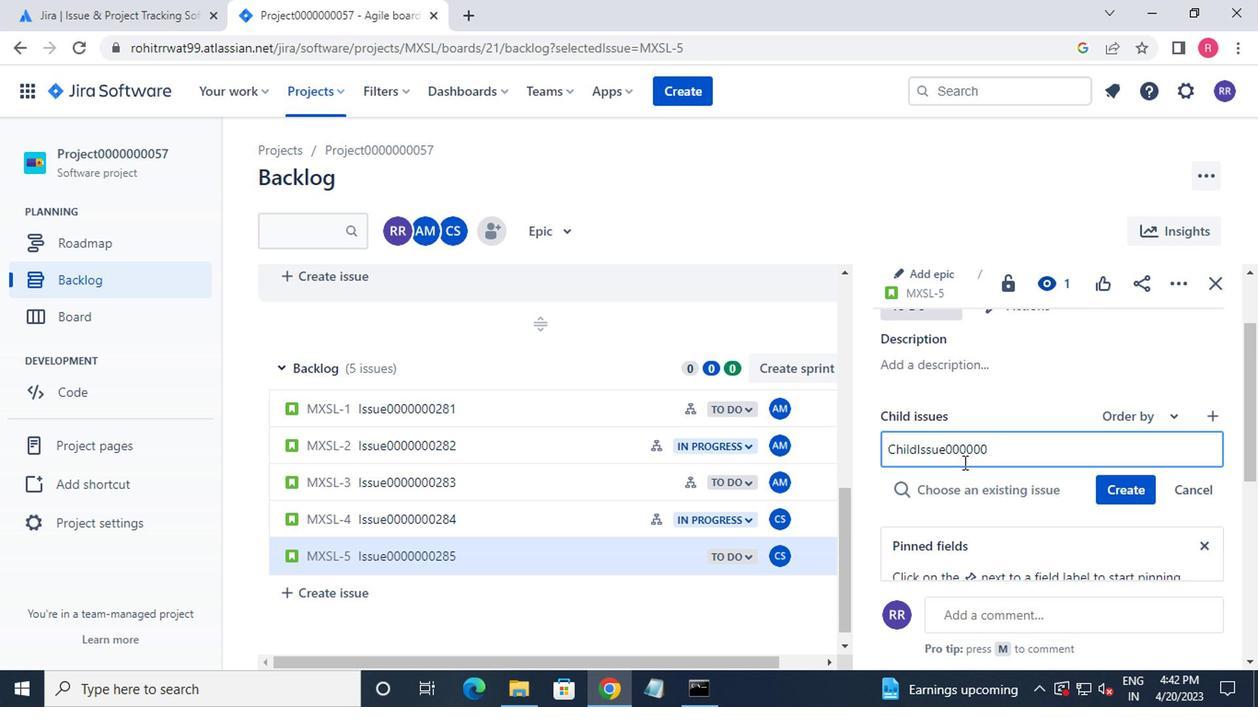 
Action: Mouse moved to (962, 460)
Screenshot: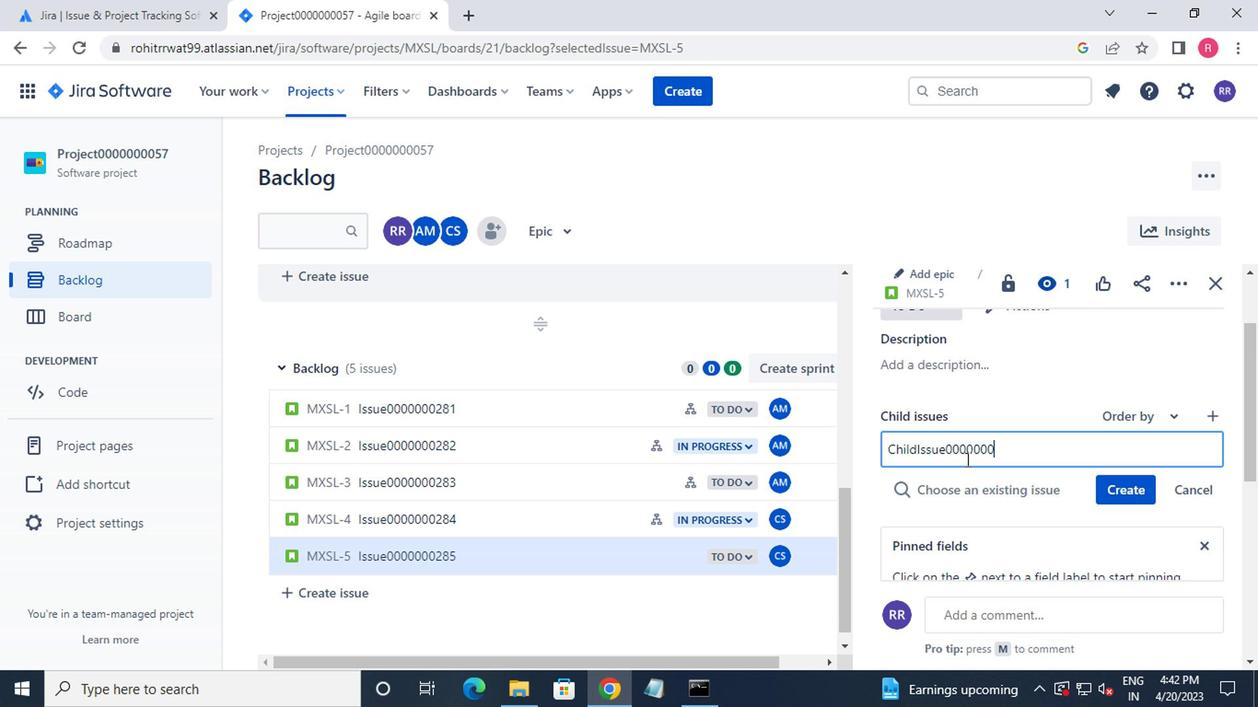 
Action: Key pressed 569
Screenshot: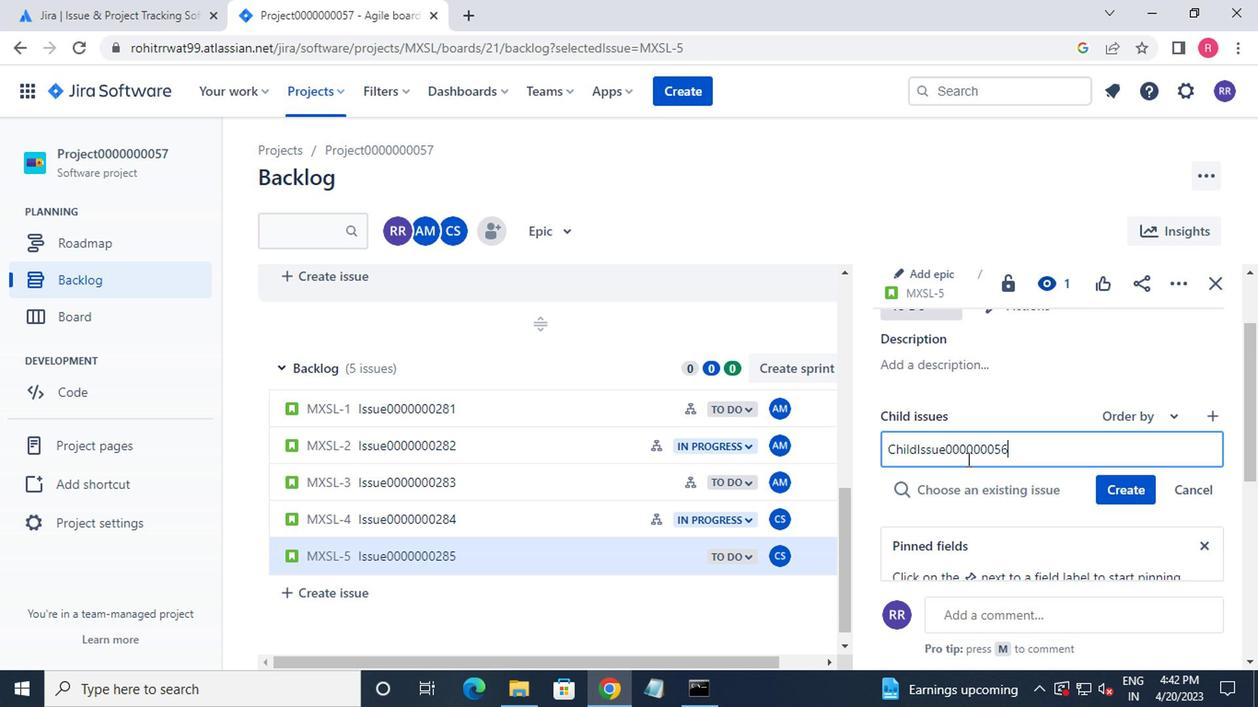 
Action: Mouse moved to (1186, 401)
Screenshot: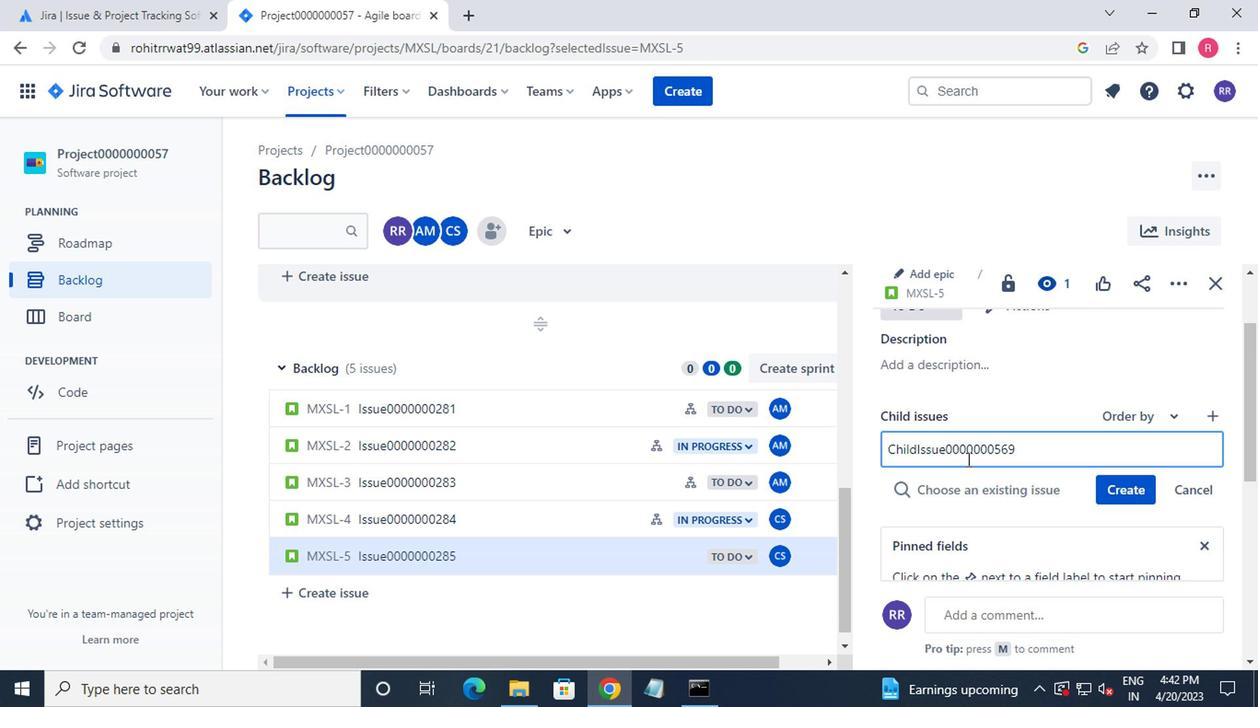 
Action: Key pressed <Key.enter>
Screenshot: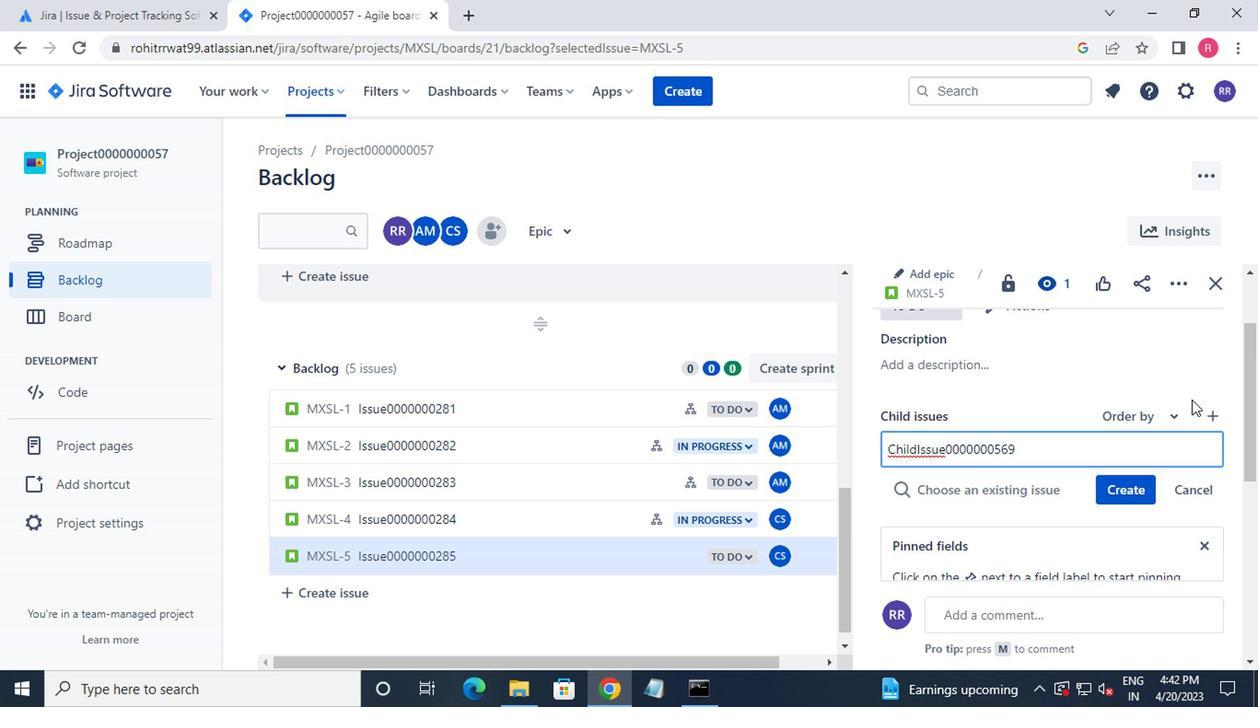 
Action: Mouse moved to (1204, 403)
Screenshot: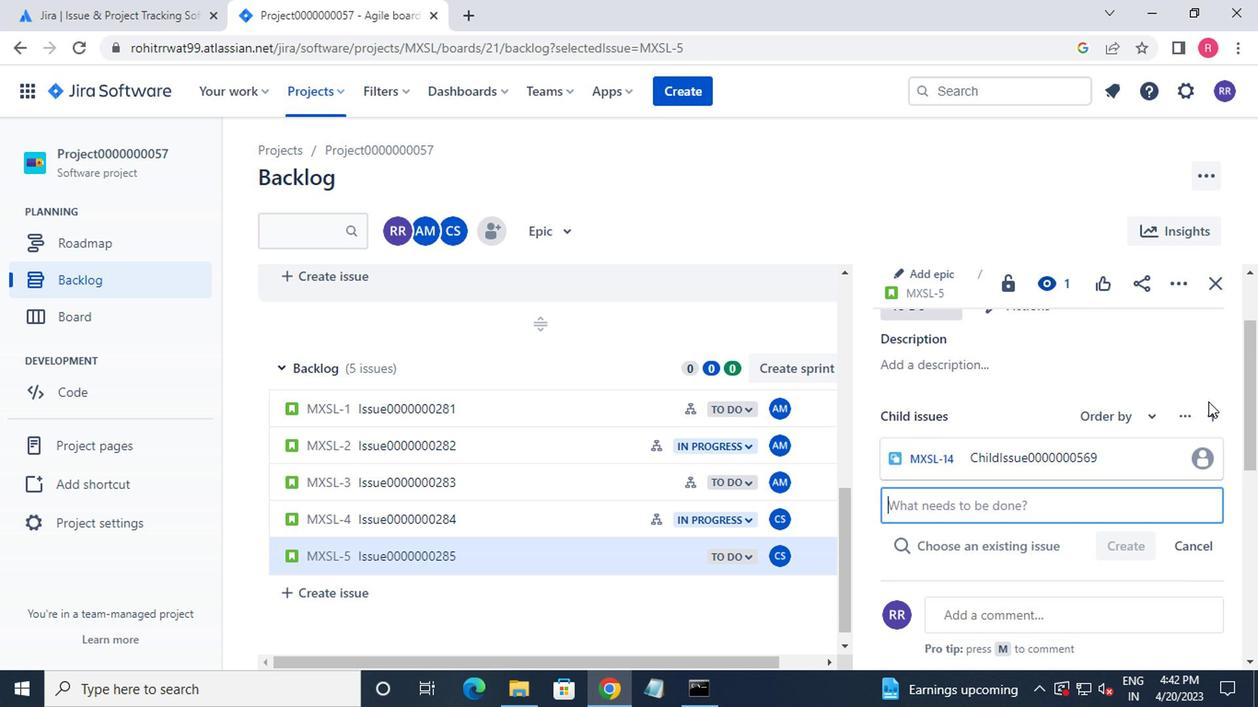 
Action: Key pressed <Key.shift>CHILD<Key.shift_r>ISSUE0000000570<Key.enter>
Screenshot: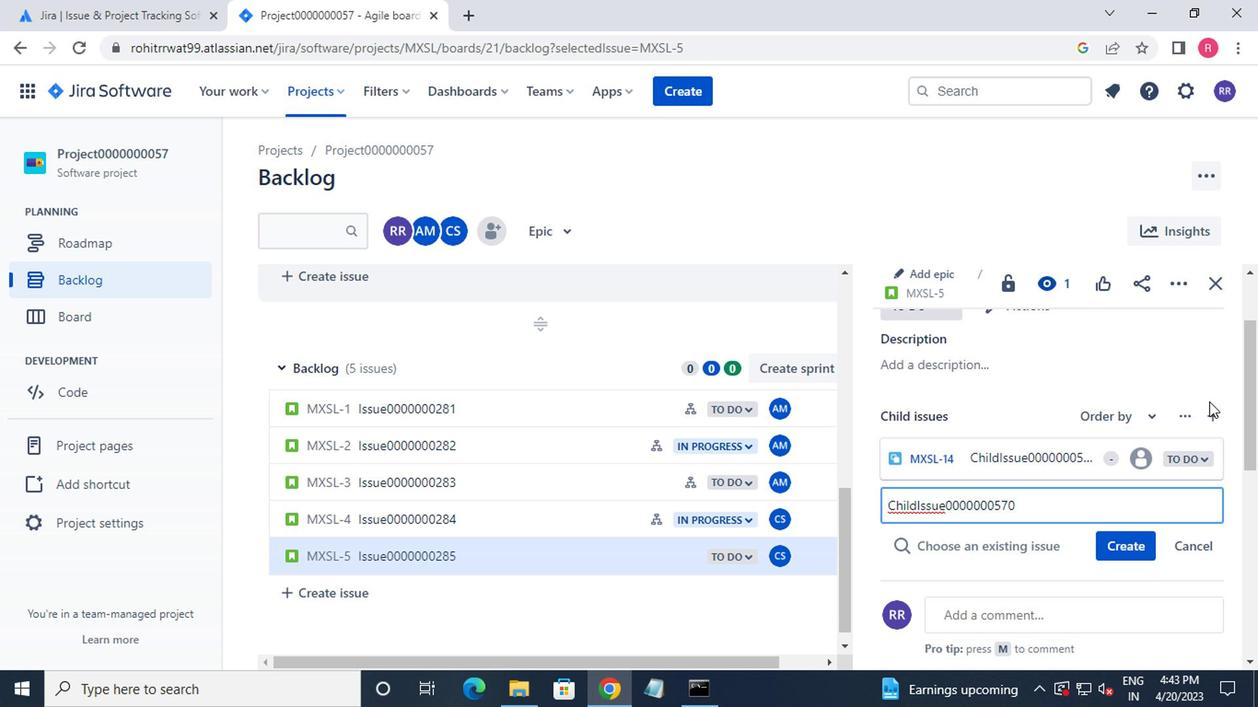 
Action: Mouse moved to (330, 96)
Screenshot: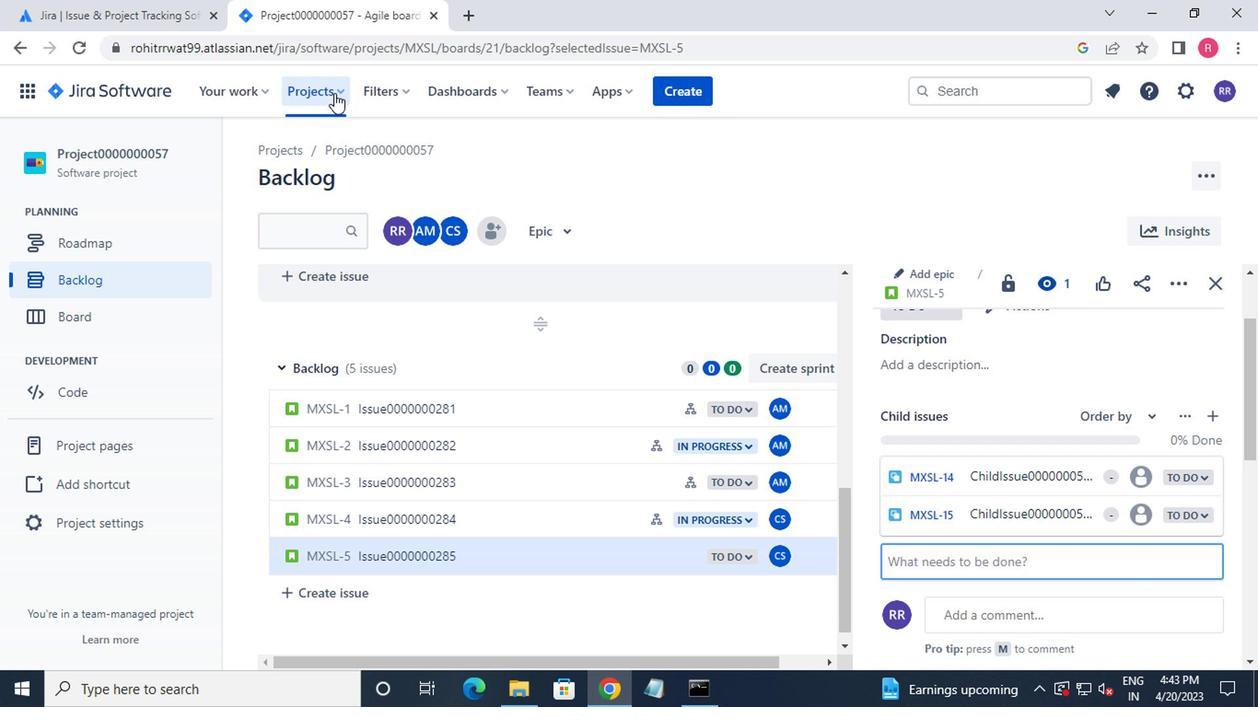 
Action: Mouse pressed left at (330, 96)
Screenshot: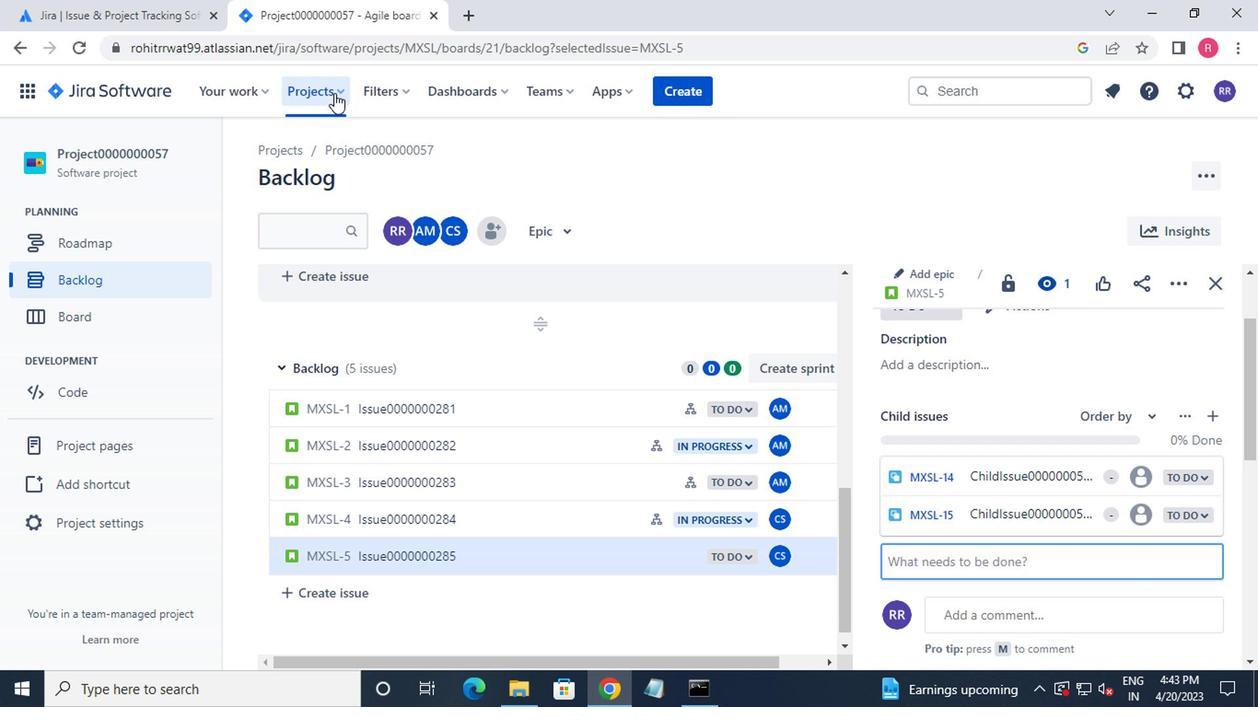 
Action: Mouse moved to (408, 221)
Screenshot: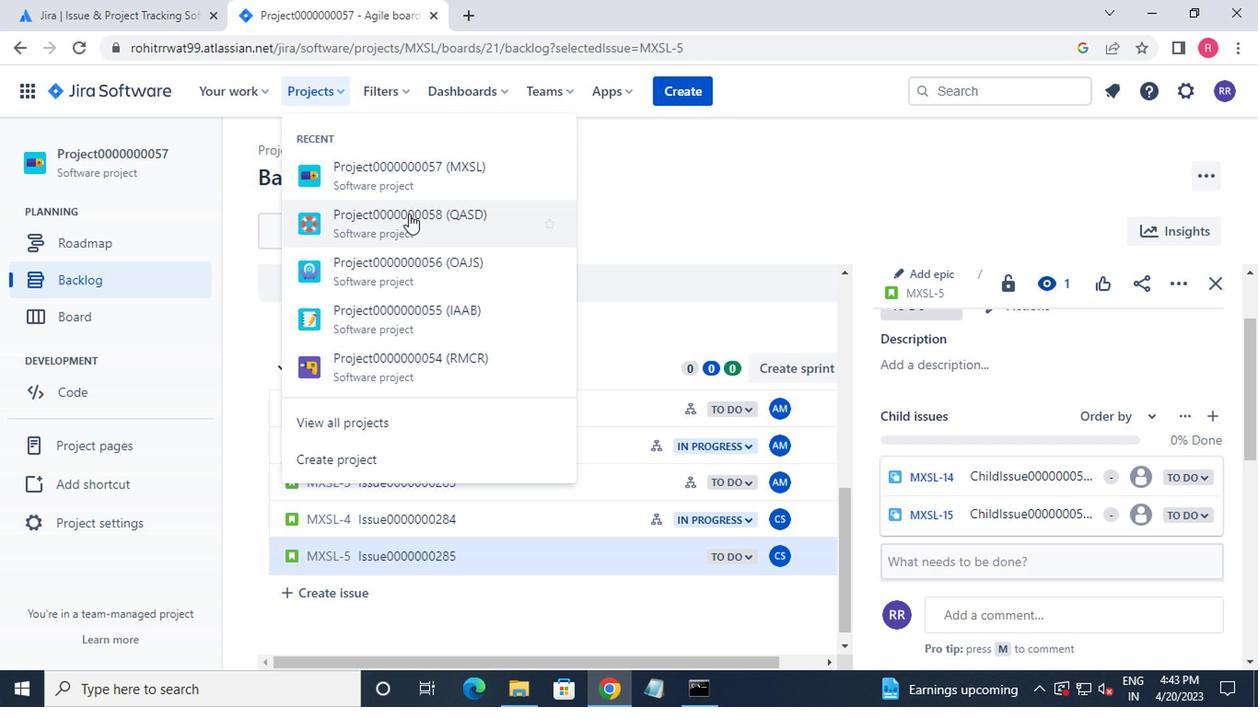 
Action: Mouse pressed left at (408, 221)
Screenshot: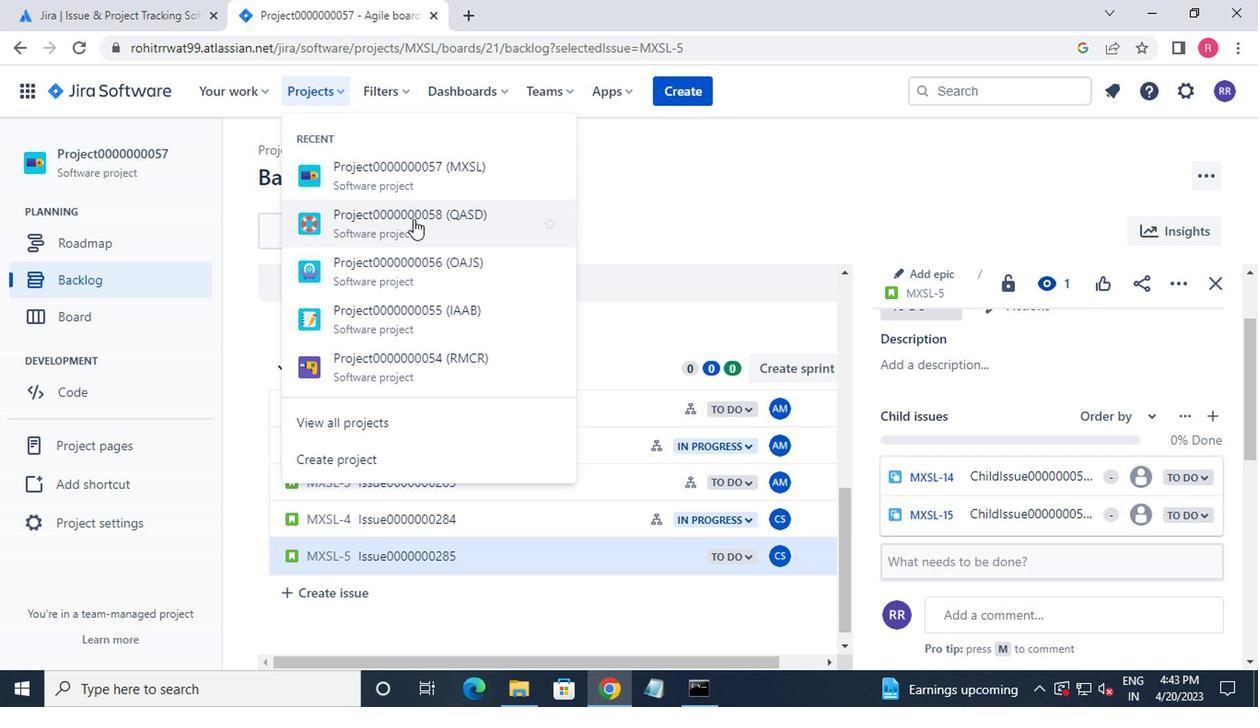 
Action: Mouse moved to (155, 289)
Screenshot: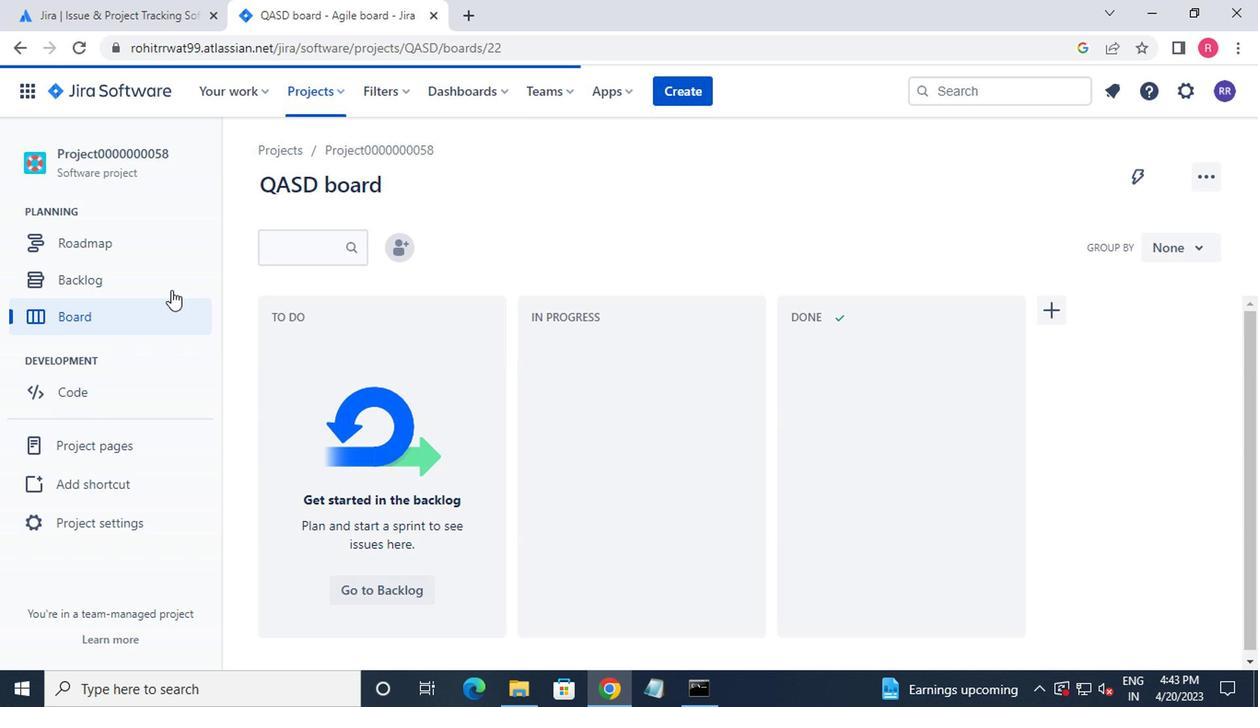 
Action: Mouse pressed left at (155, 289)
Screenshot: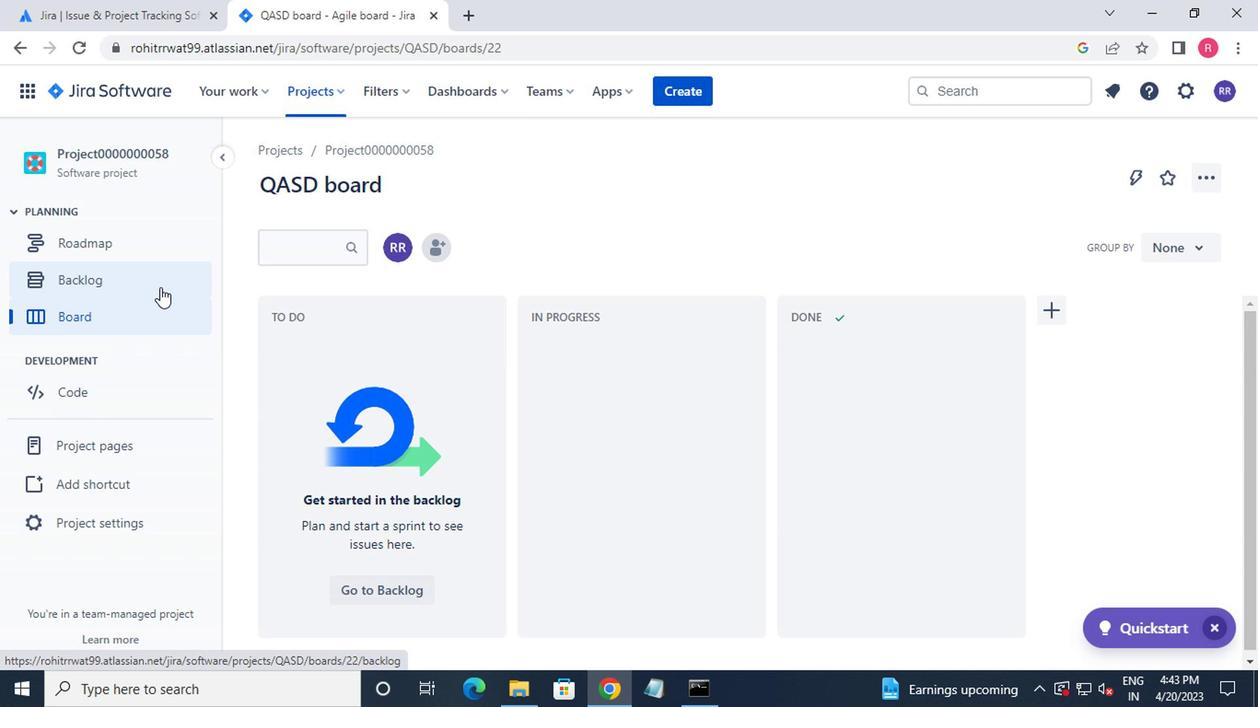 
Action: Mouse moved to (472, 391)
Screenshot: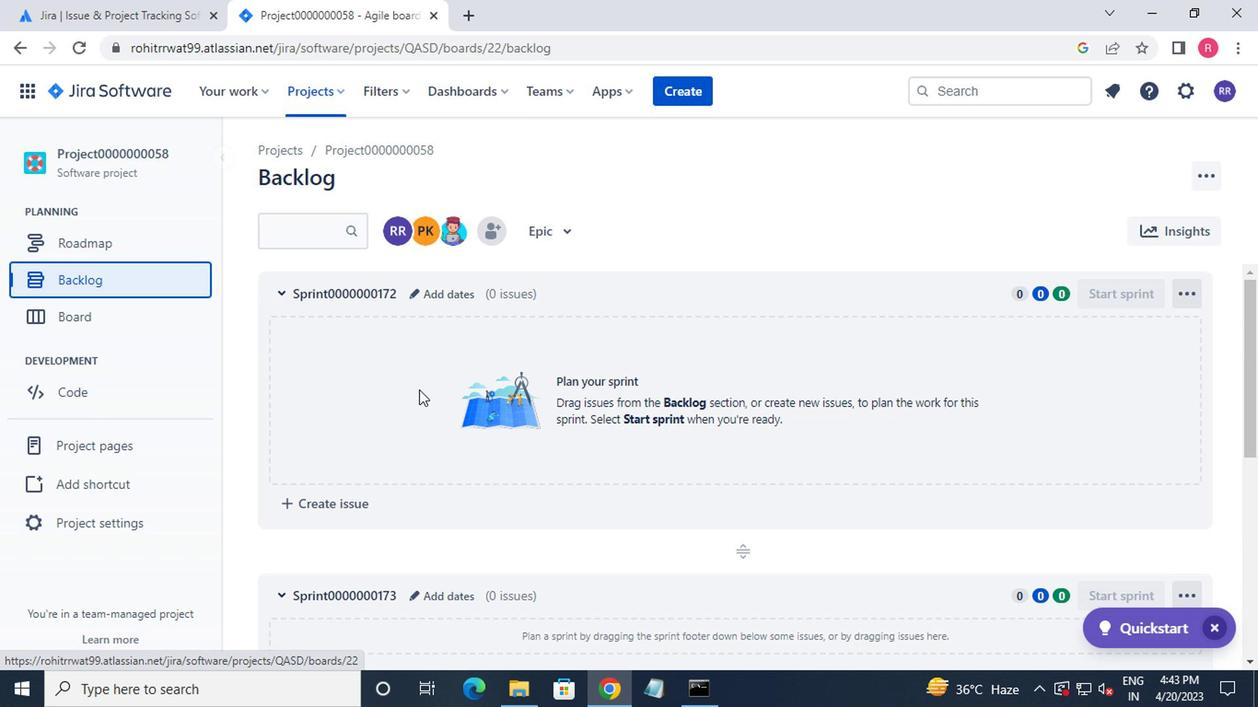 
Action: Mouse scrolled (472, 390) with delta (0, -1)
Screenshot: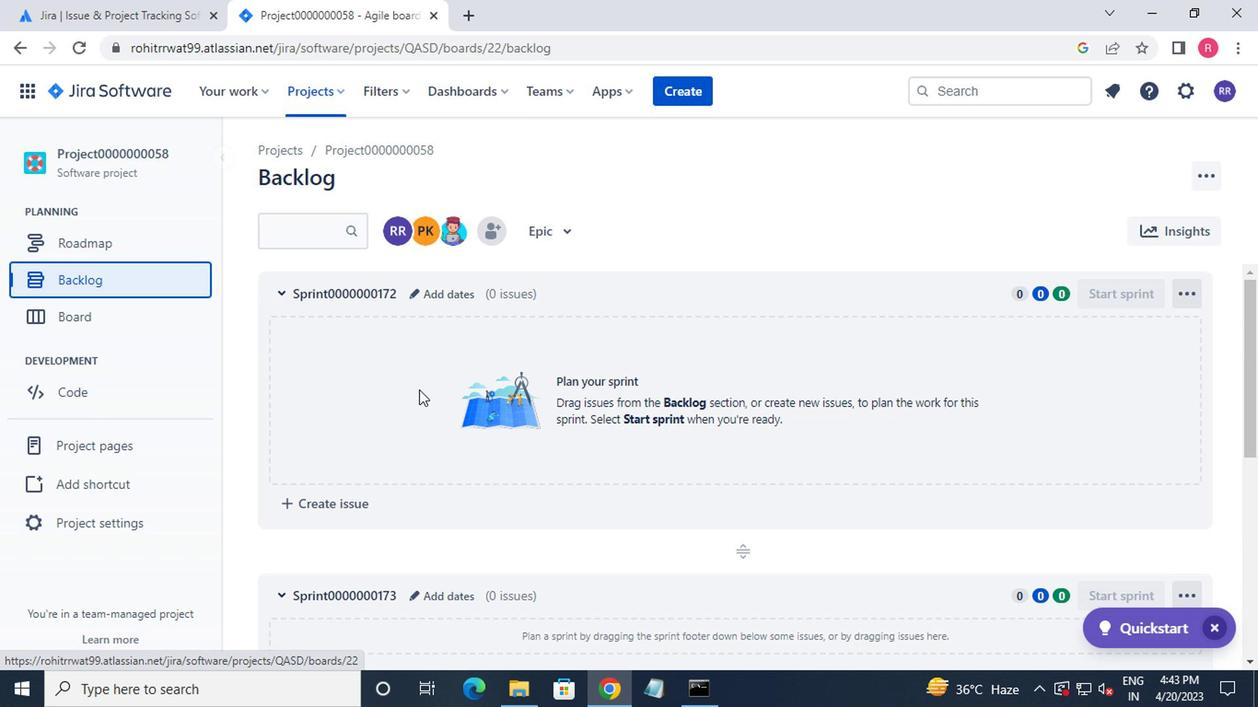 
Action: Mouse moved to (475, 391)
Screenshot: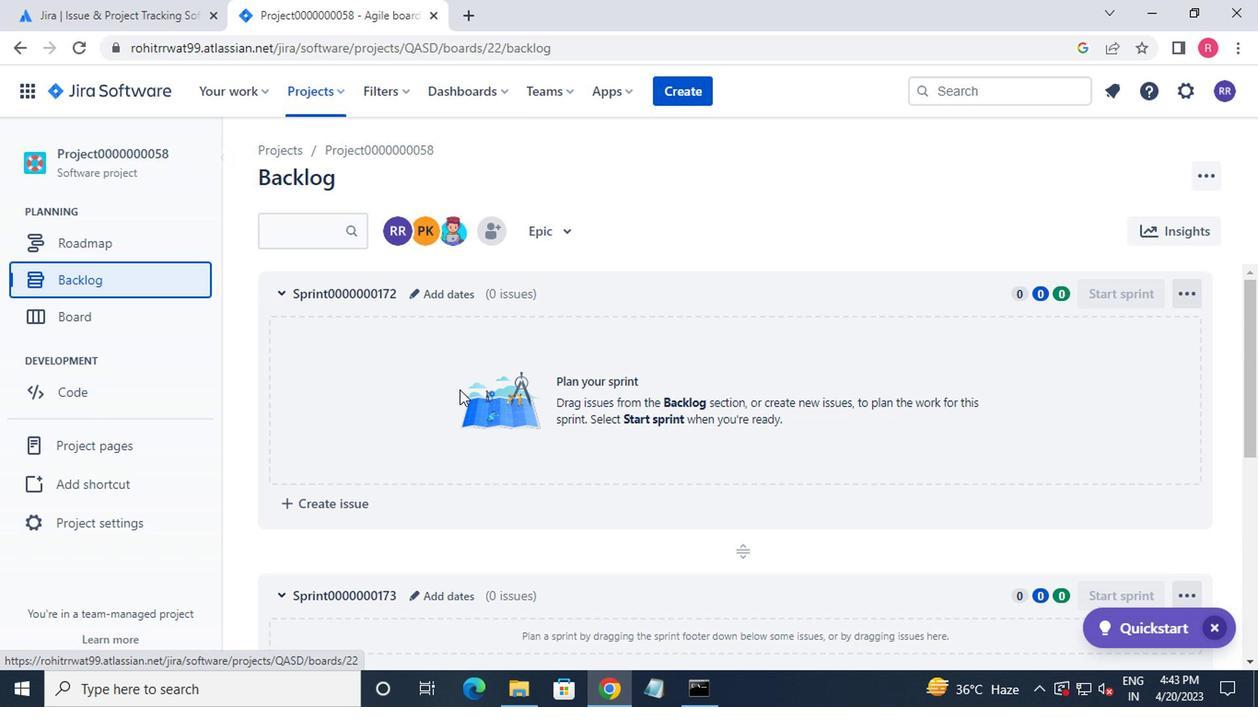 
Action: Mouse scrolled (475, 390) with delta (0, -1)
Screenshot: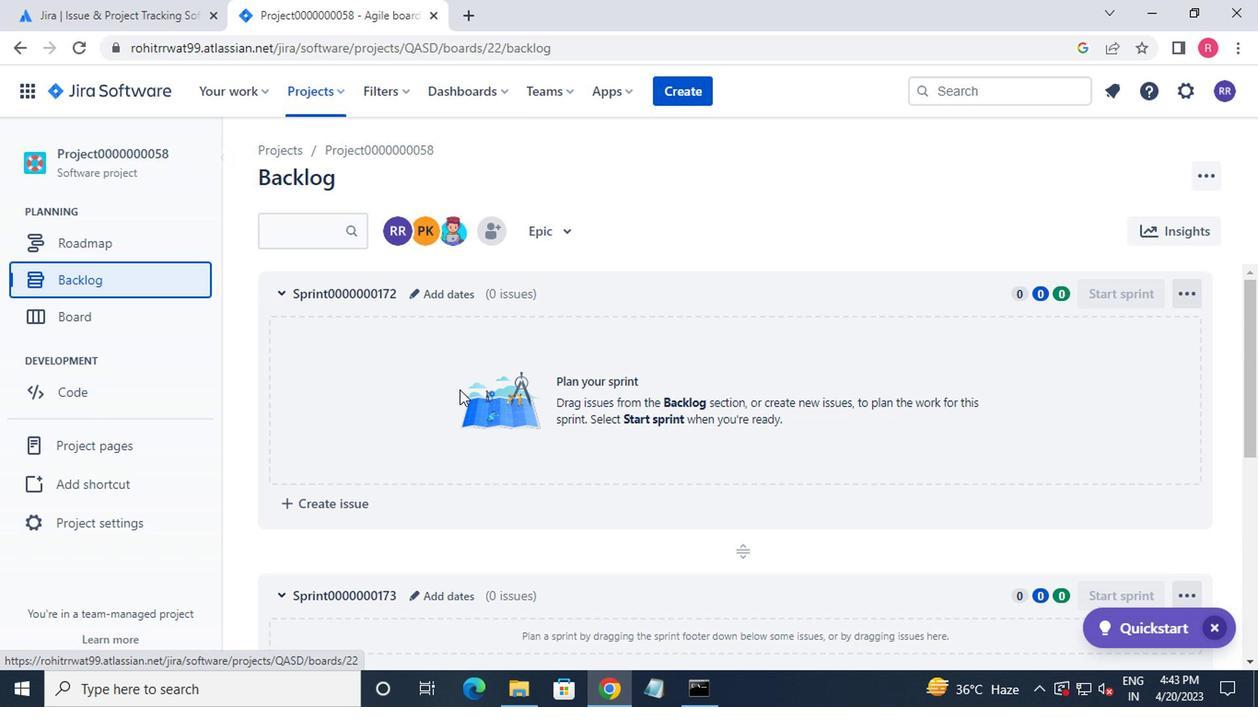 
Action: Mouse scrolled (475, 390) with delta (0, -1)
Screenshot: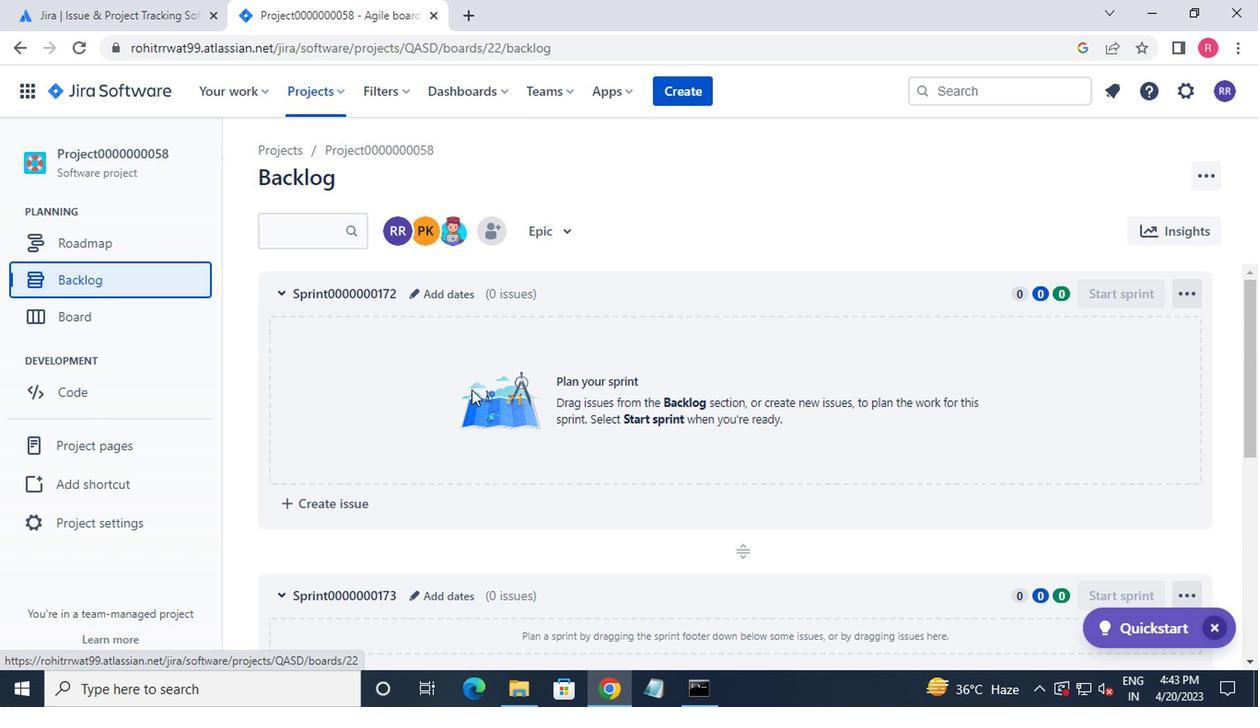 
Action: Mouse scrolled (475, 390) with delta (0, -1)
Screenshot: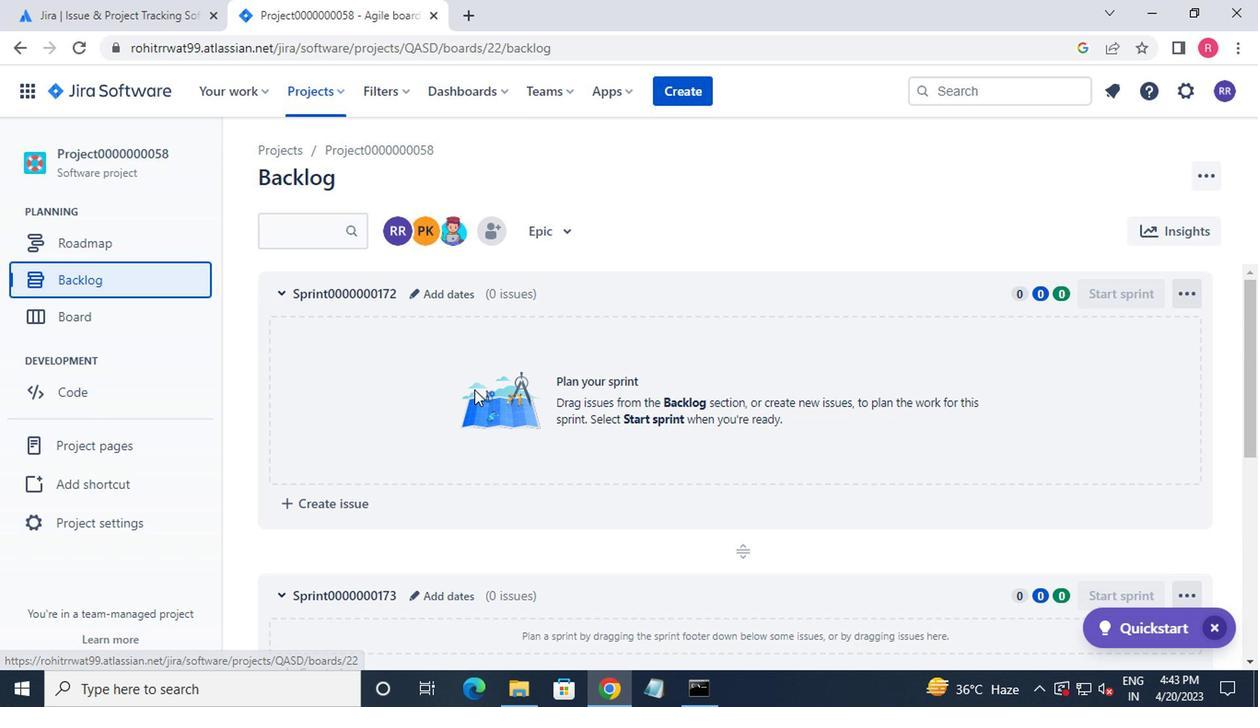 
Action: Mouse moved to (477, 391)
Screenshot: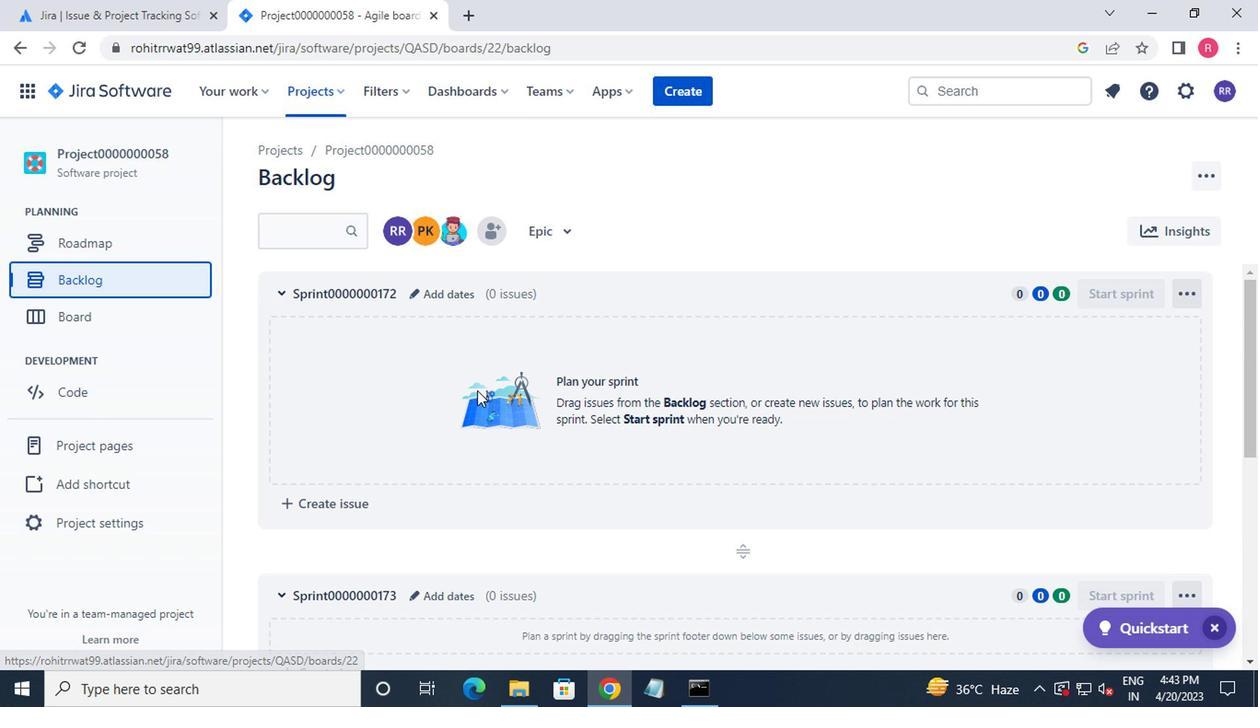 
Action: Mouse scrolled (477, 390) with delta (0, -1)
Screenshot: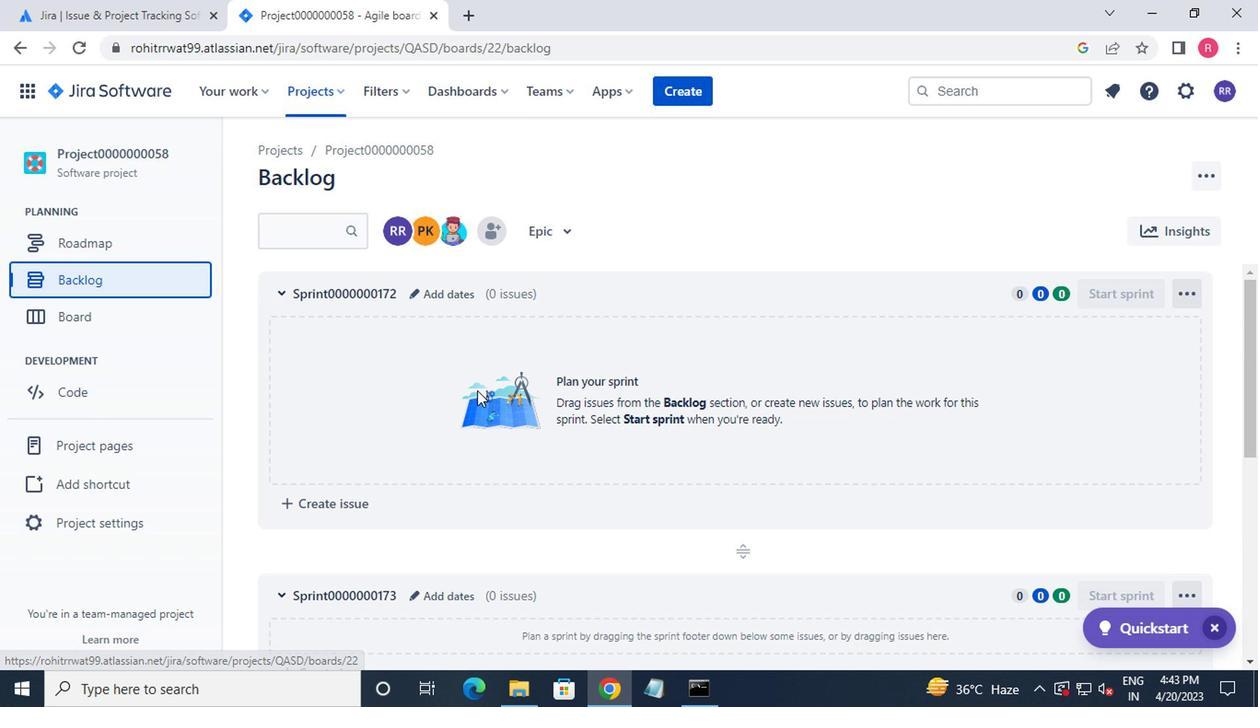 
Action: Mouse moved to (670, 417)
Screenshot: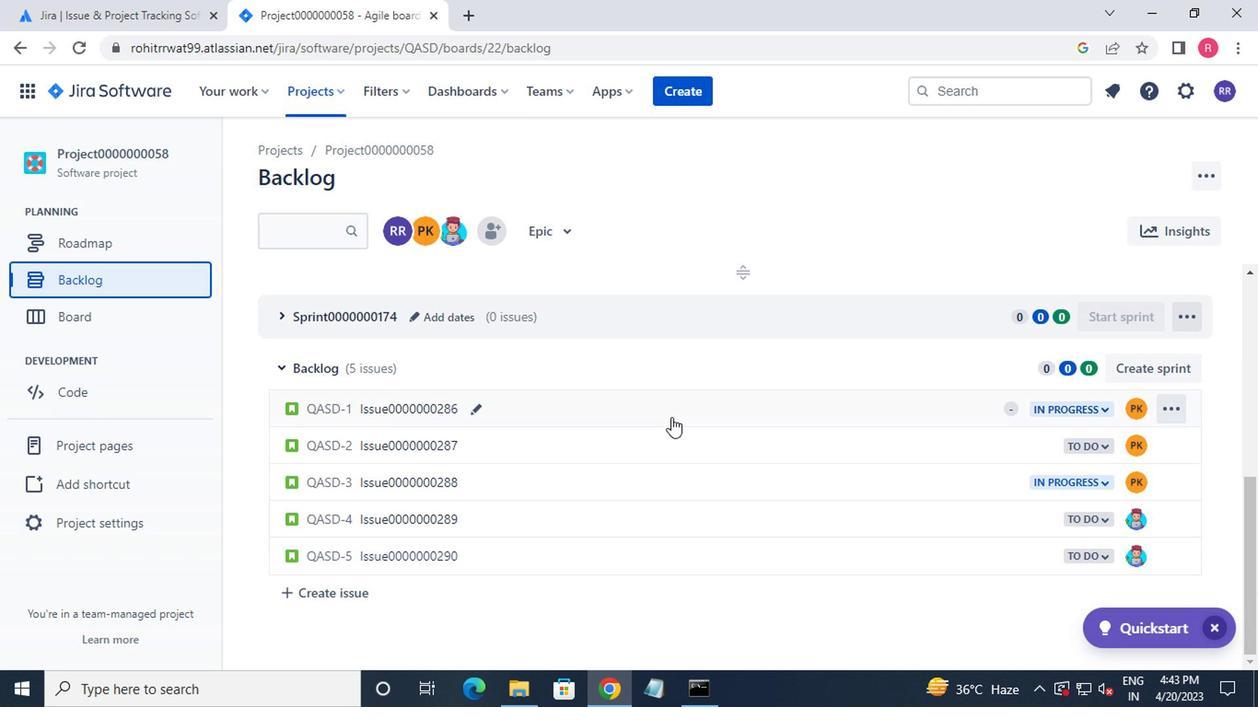 
Action: Mouse pressed left at (670, 417)
Screenshot: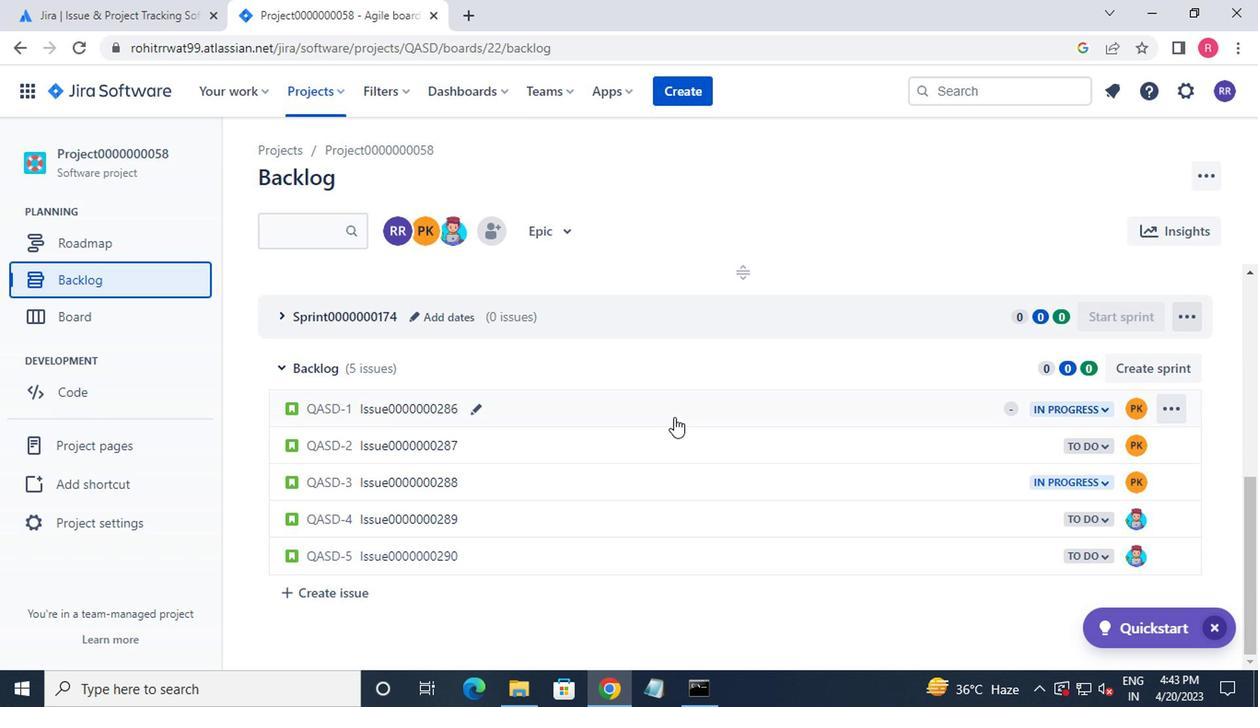 
Action: Mouse moved to (933, 360)
Screenshot: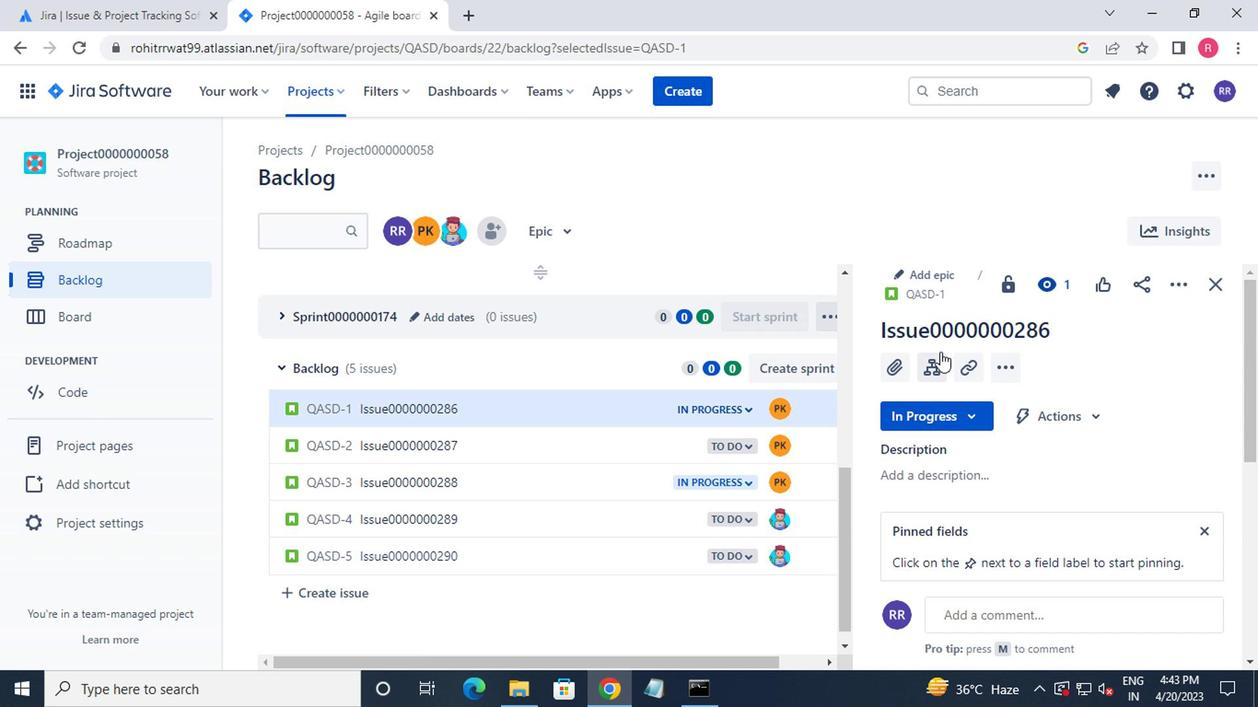 
Action: Mouse pressed left at (933, 360)
Screenshot: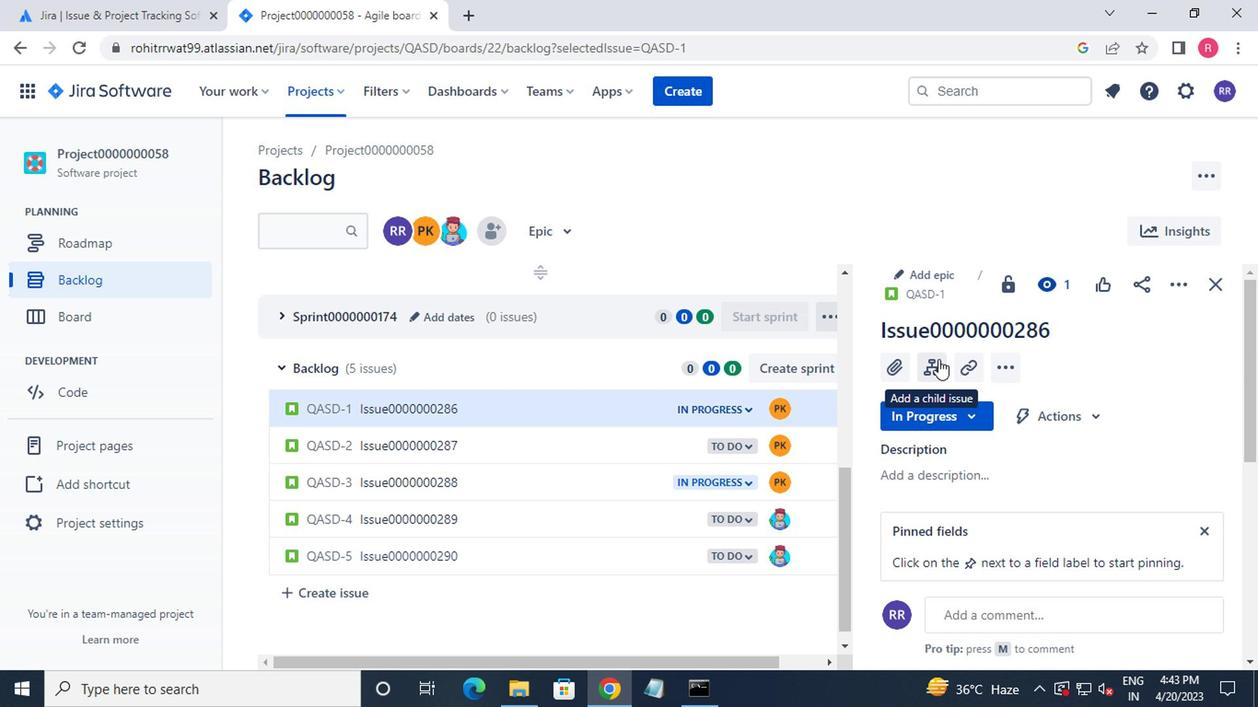 
Action: Mouse moved to (890, 419)
Screenshot: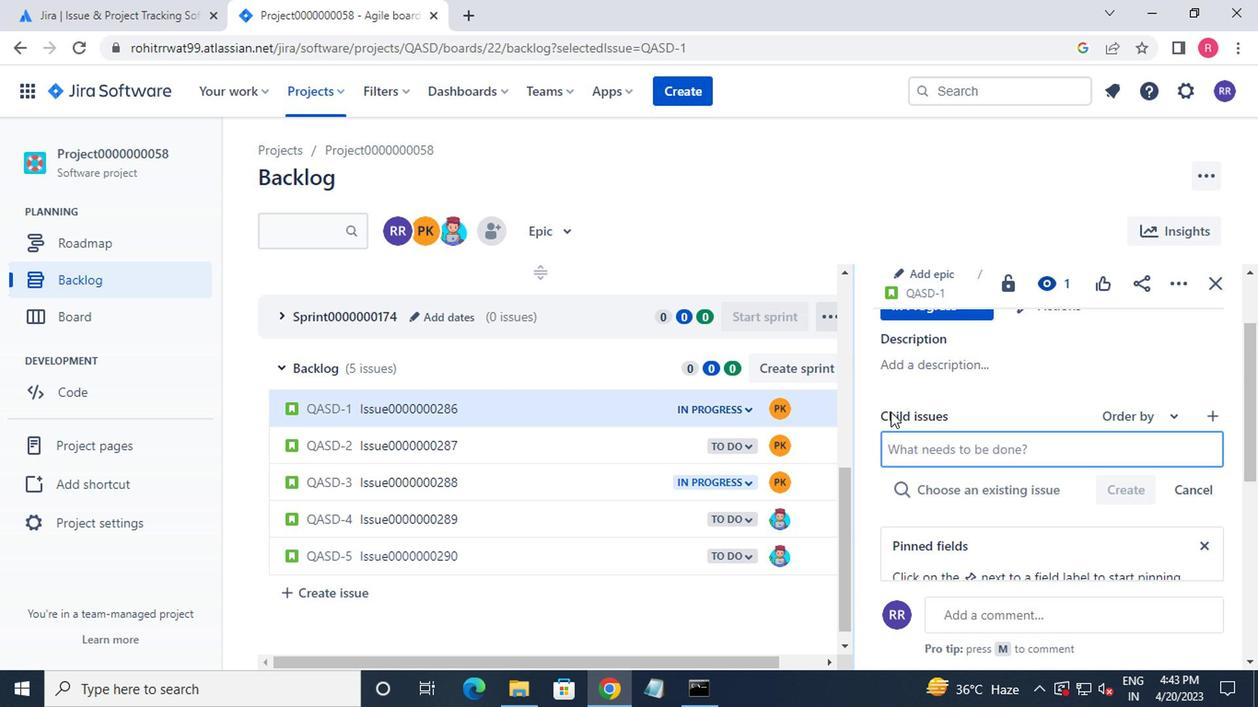 
Action: Key pressed <Key.shift>CHILD<Key.shift_r>ISSUE0000000571<Key.enter><Key.shift>CHILD<Key.shift>ISSUE0000000572<Key.enter>
Screenshot: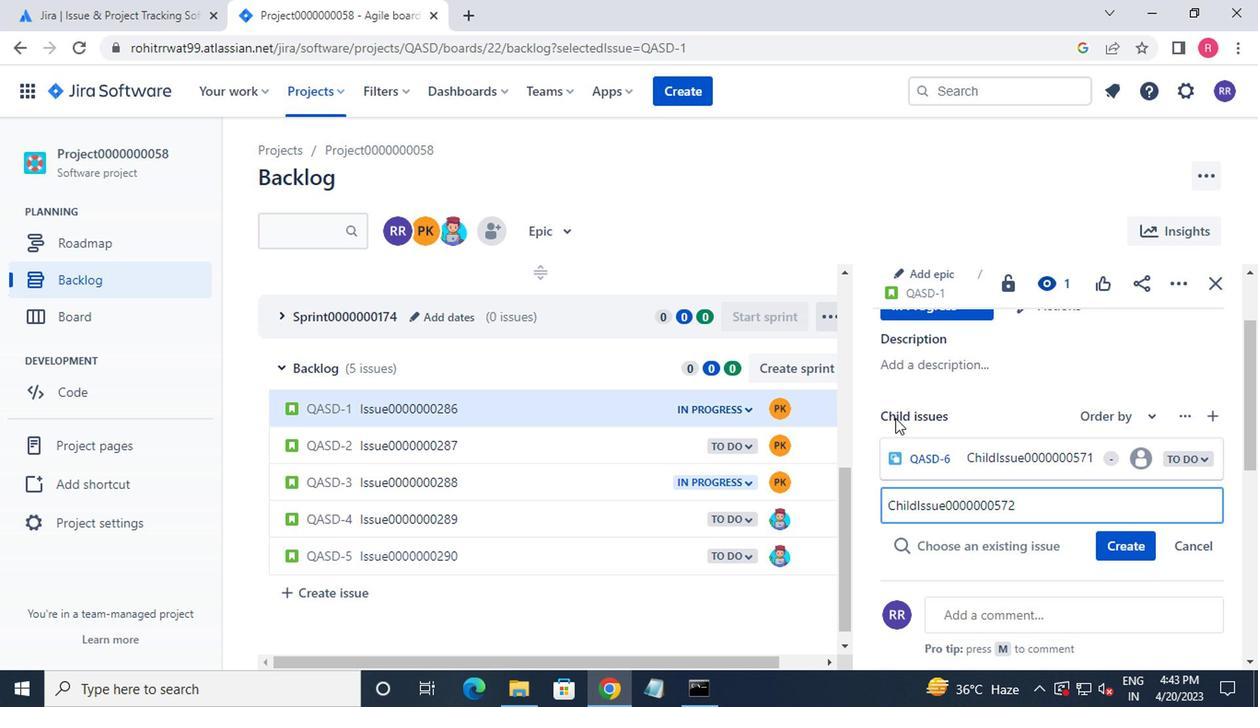 
Action: Mouse moved to (901, 412)
Screenshot: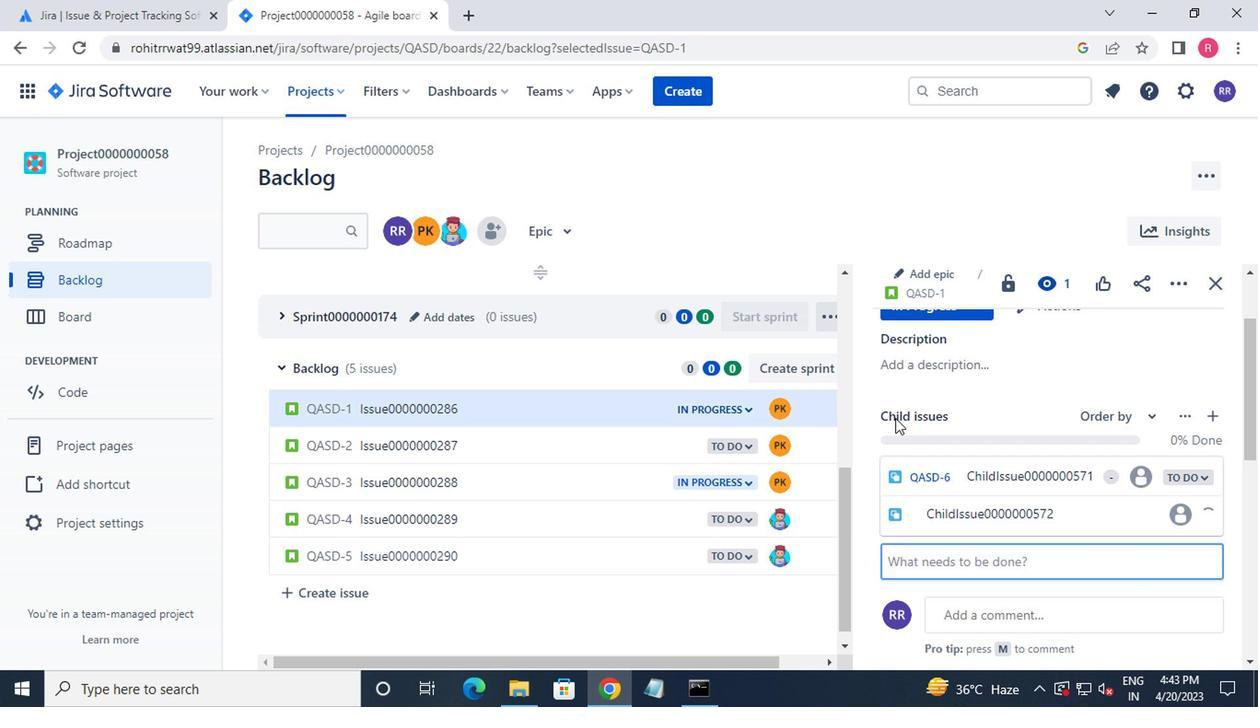 
